 Task: Use the "Moments" feature to group photos by holidays or special occasions.
Action: Mouse moved to (922, 561)
Screenshot: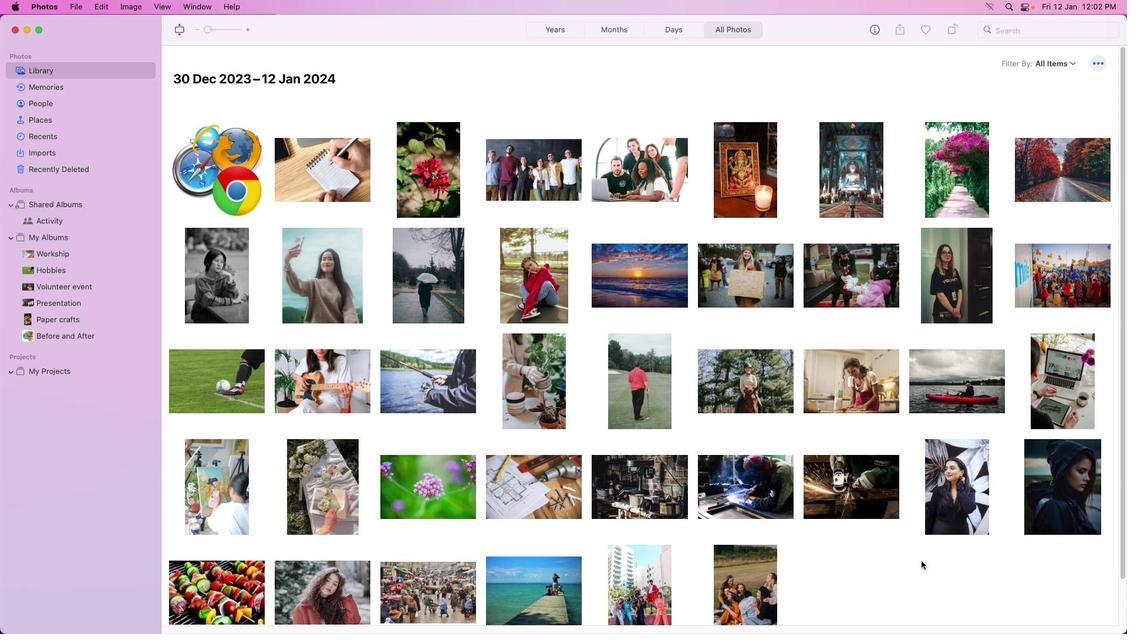 
Action: Mouse pressed left at (922, 561)
Screenshot: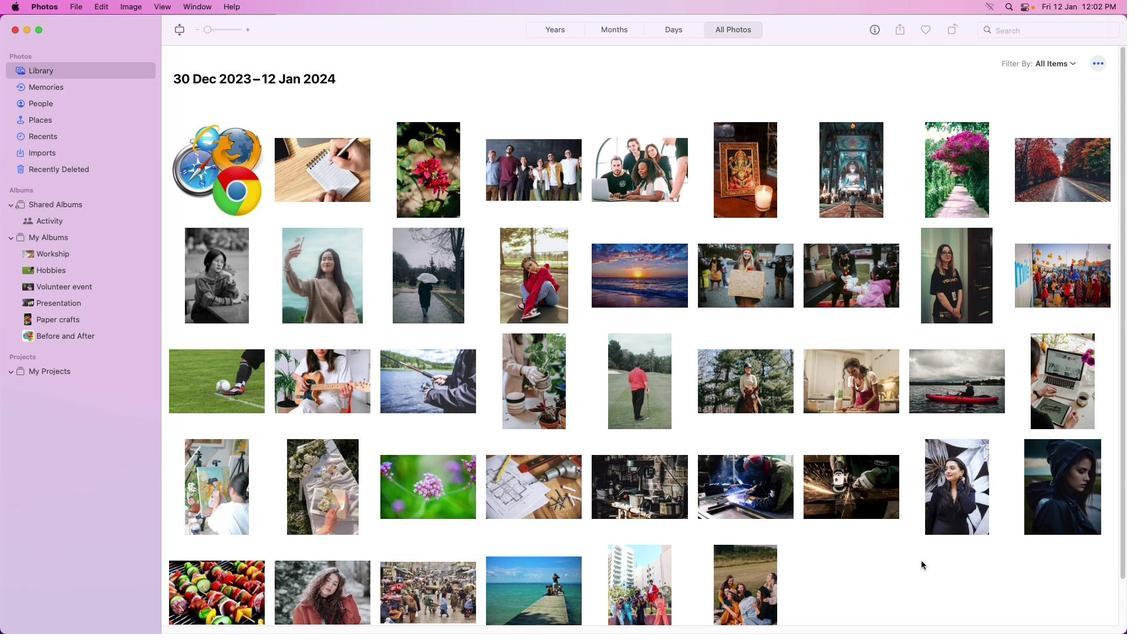 
Action: Mouse scrolled (922, 561) with delta (0, 0)
Screenshot: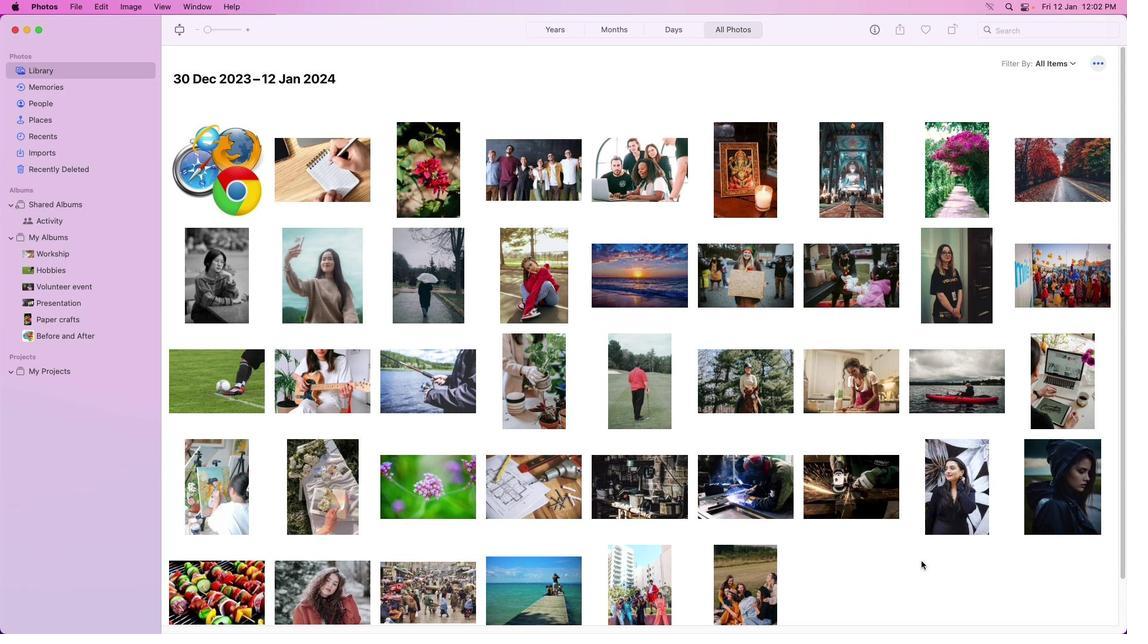 
Action: Mouse scrolled (922, 561) with delta (0, 0)
Screenshot: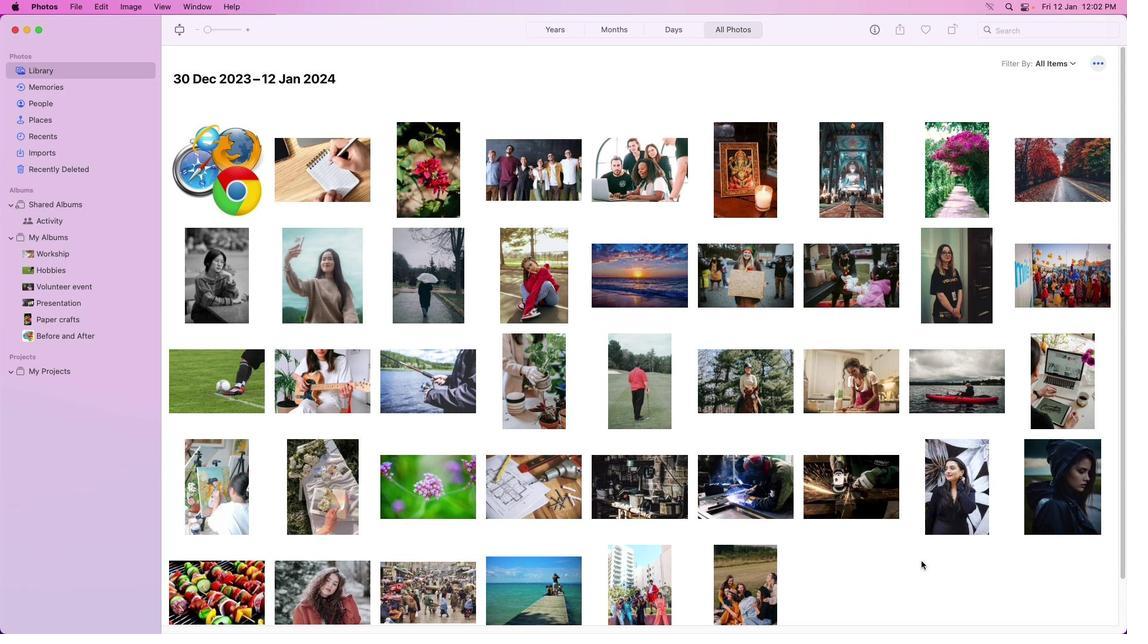 
Action: Mouse scrolled (922, 561) with delta (0, 0)
Screenshot: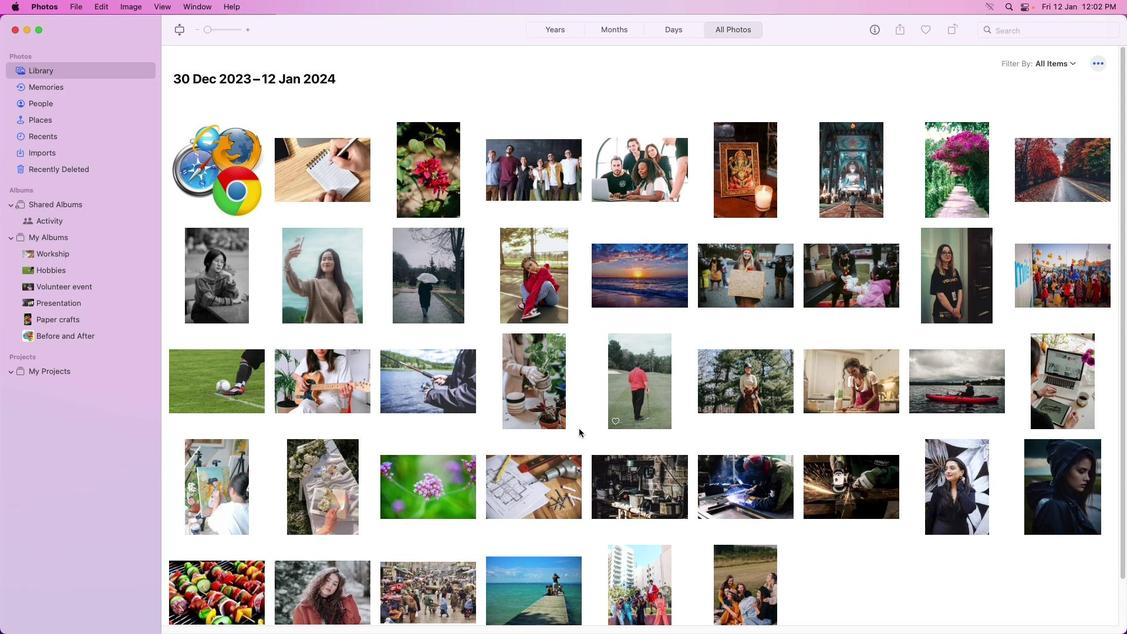 
Action: Mouse moved to (84, 7)
Screenshot: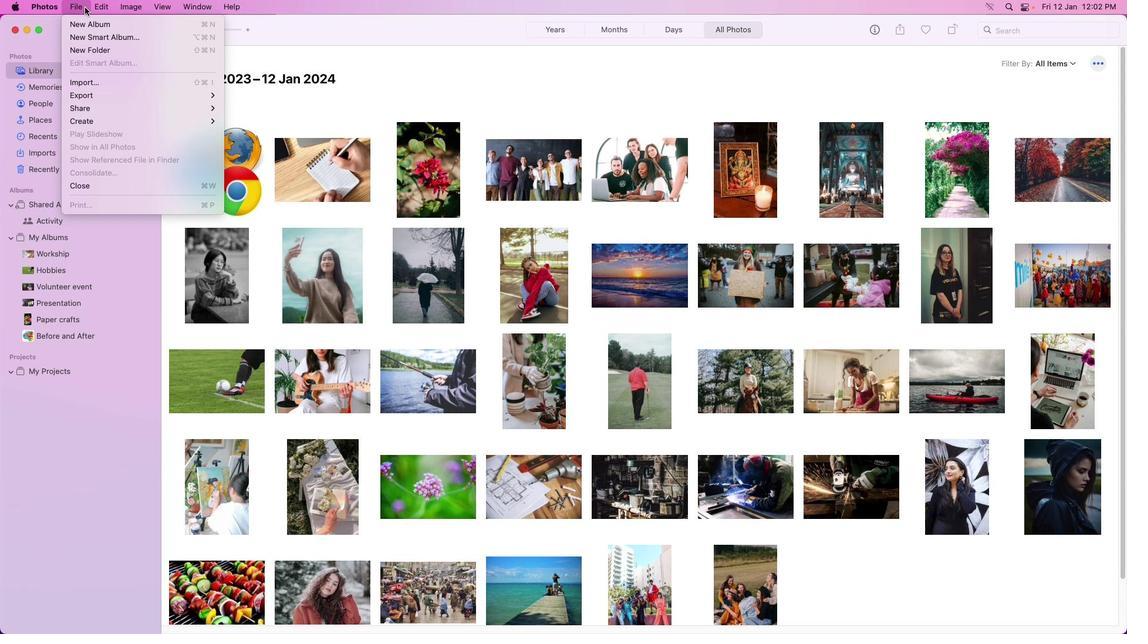 
Action: Mouse pressed left at (84, 7)
Screenshot: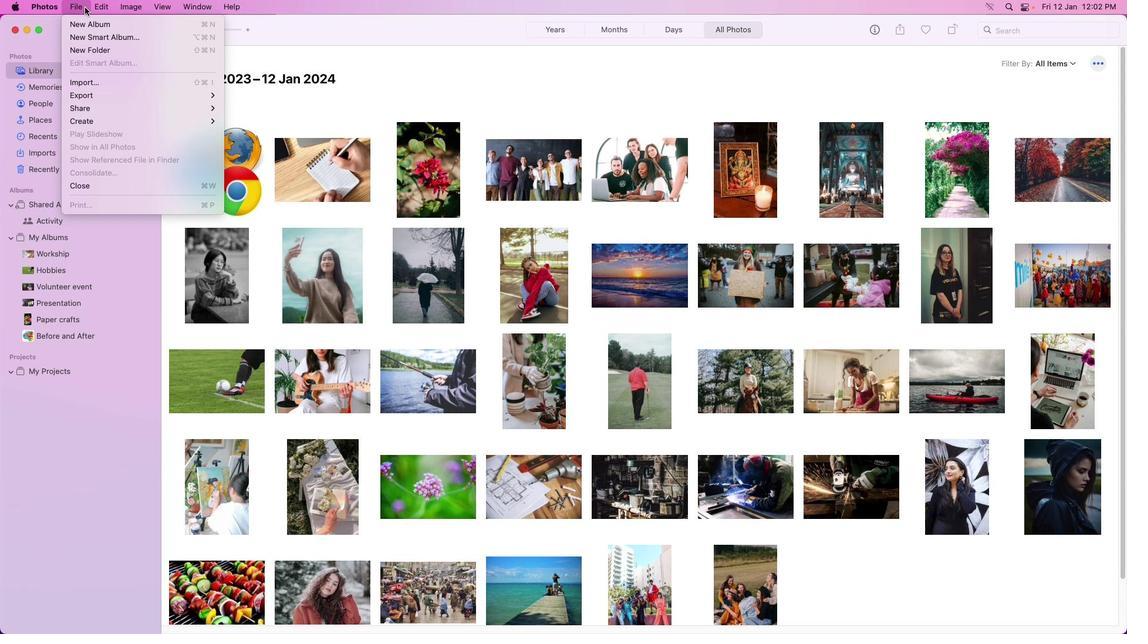
Action: Mouse moved to (102, 82)
Screenshot: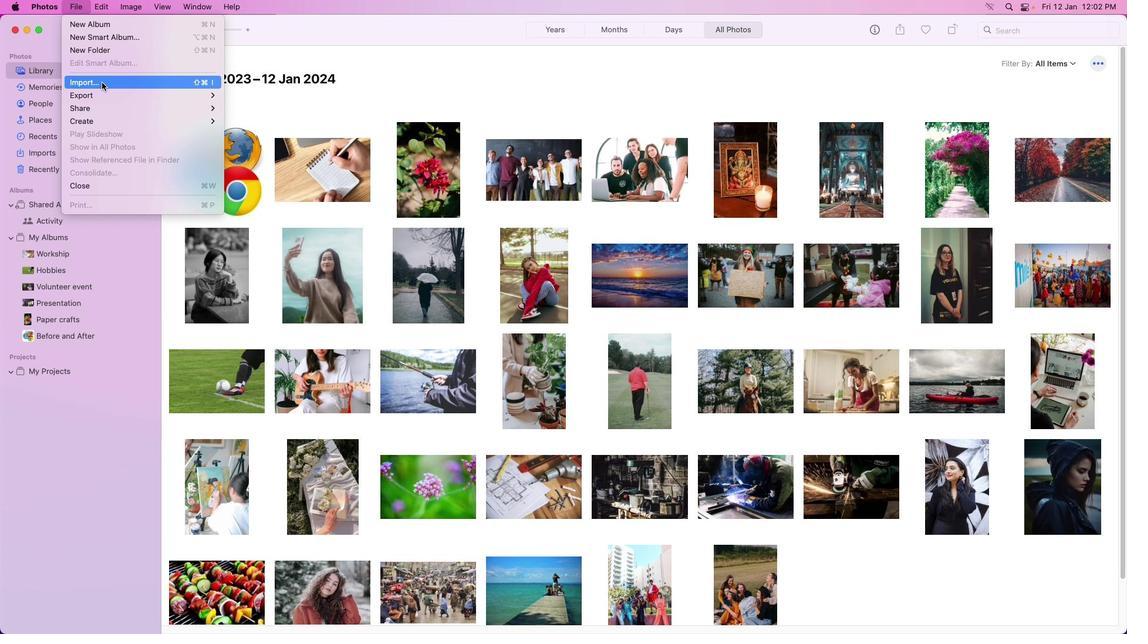 
Action: Mouse pressed left at (102, 82)
Screenshot: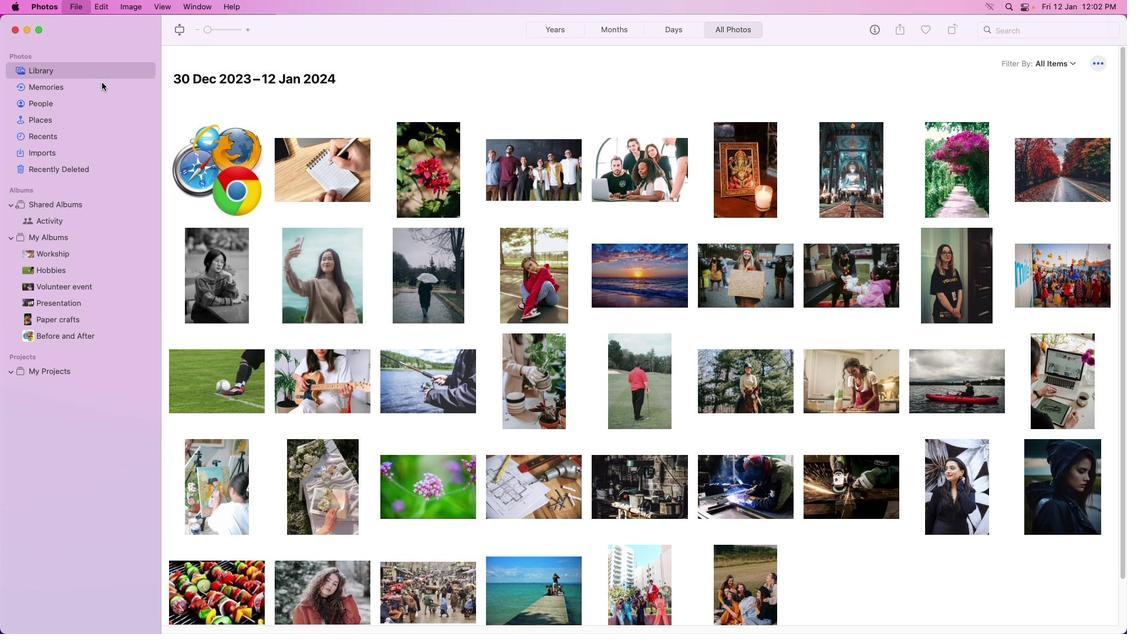 
Action: Mouse moved to (387, 213)
Screenshot: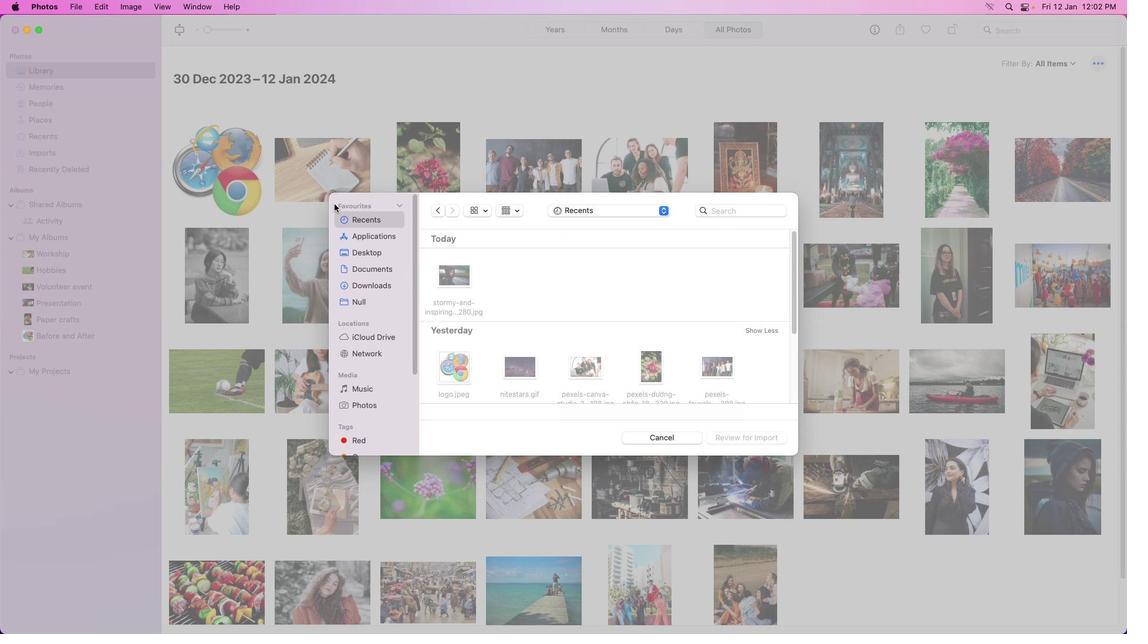 
Action: Mouse pressed left at (387, 213)
Screenshot: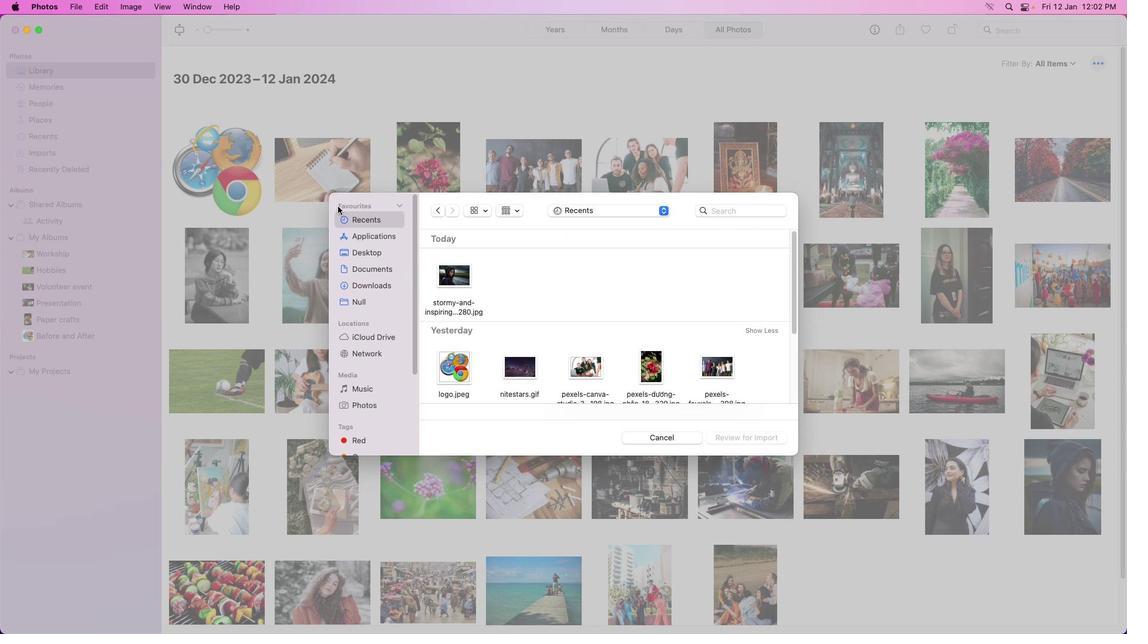 
Action: Mouse moved to (657, 439)
Screenshot: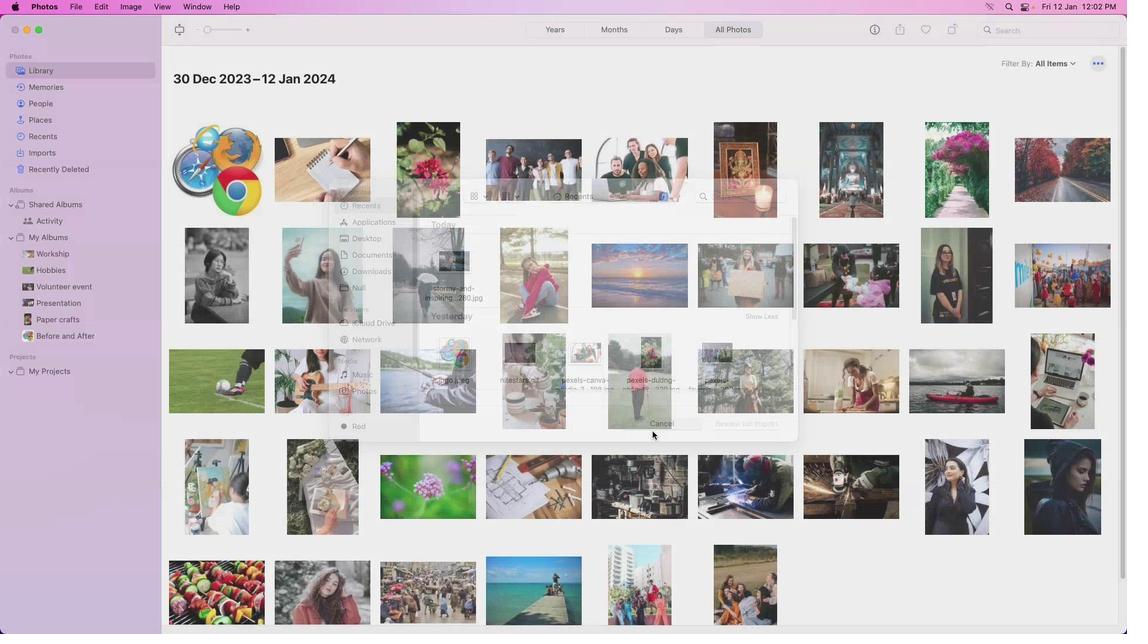 
Action: Mouse pressed left at (657, 439)
Screenshot: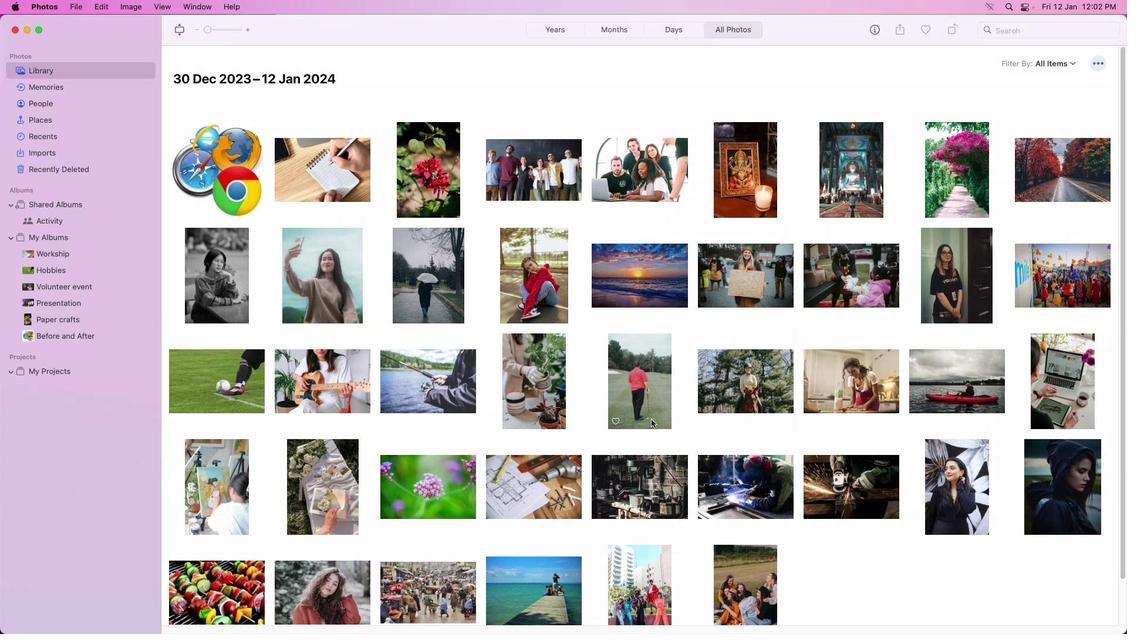 
Action: Mouse moved to (145, 237)
Screenshot: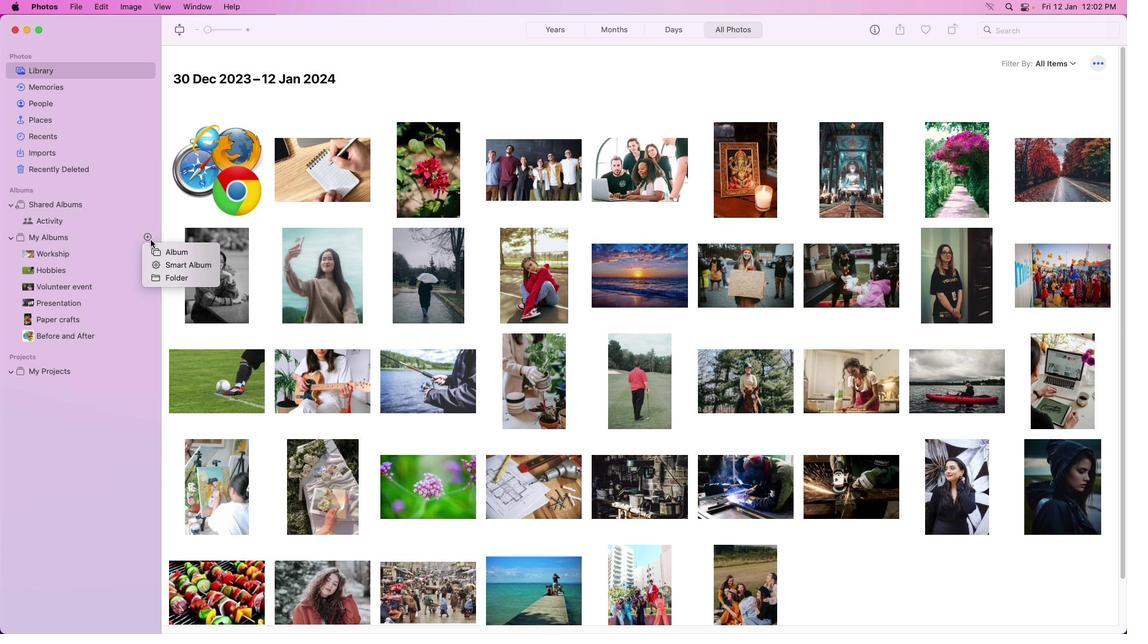 
Action: Mouse pressed left at (145, 237)
Screenshot: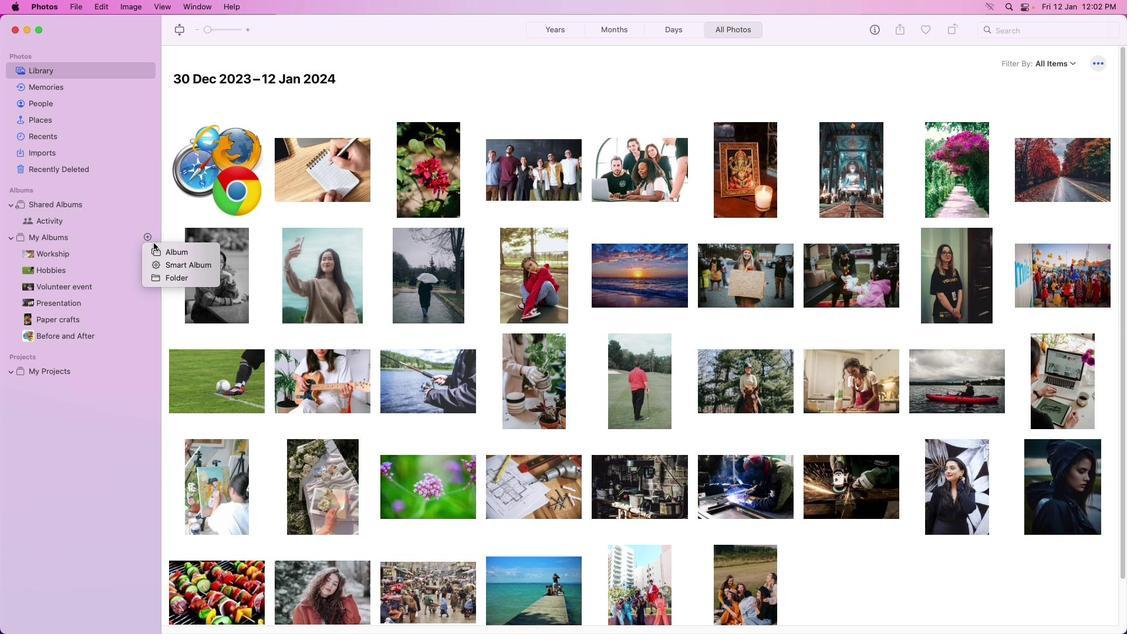 
Action: Mouse moved to (163, 249)
Screenshot: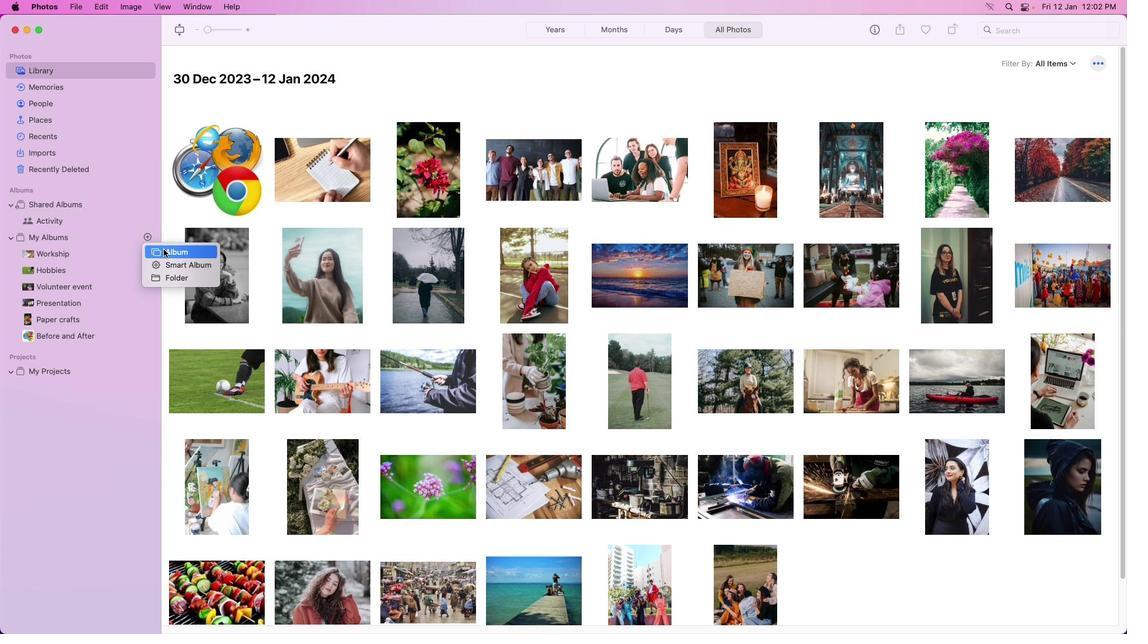 
Action: Mouse pressed left at (163, 249)
Screenshot: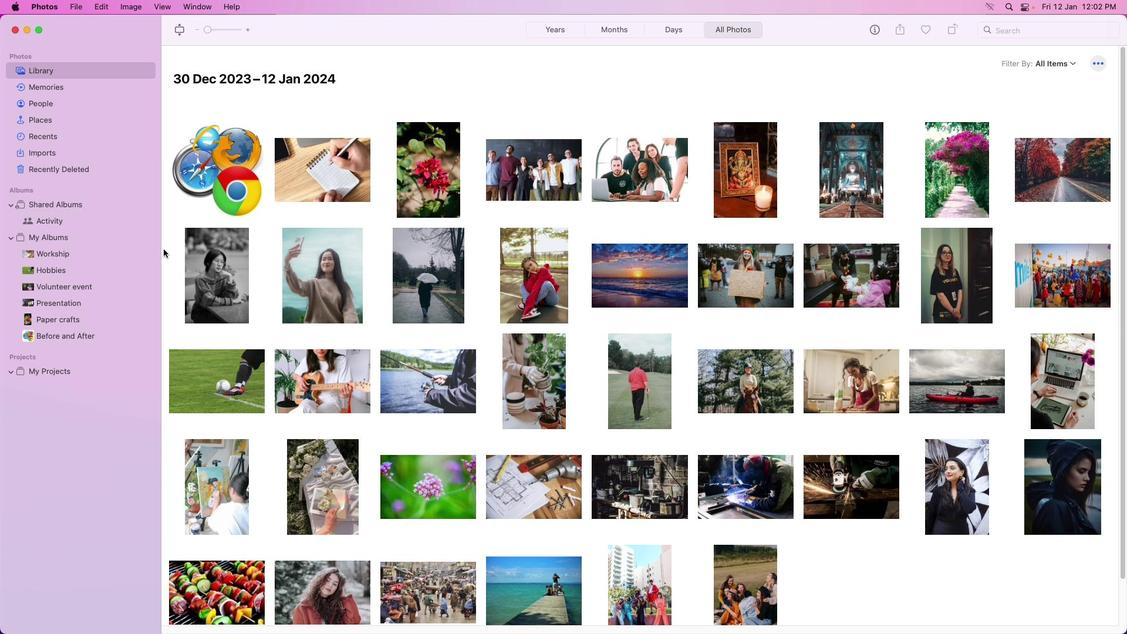 
Action: Mouse moved to (163, 247)
Screenshot: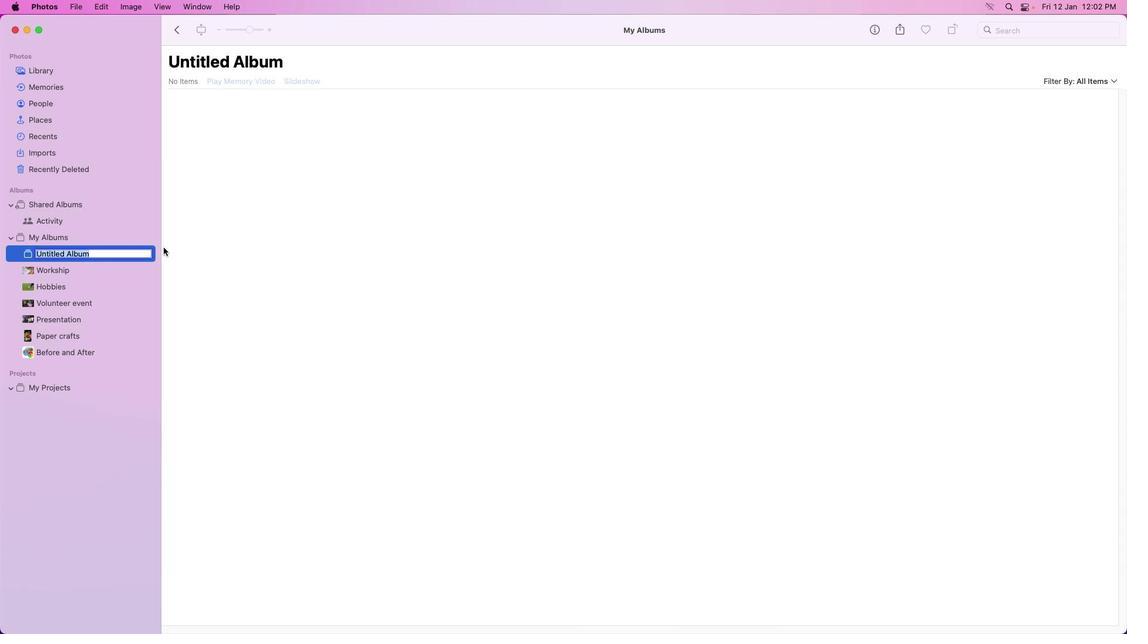 
Action: Key pressed Key.backspaceKey.caps_lock'F'Key.backspace'F'Key.backspace'M'Key.caps_lock'o''m''e''t'Key.backspace'n''t''s'Key.enter
Screenshot: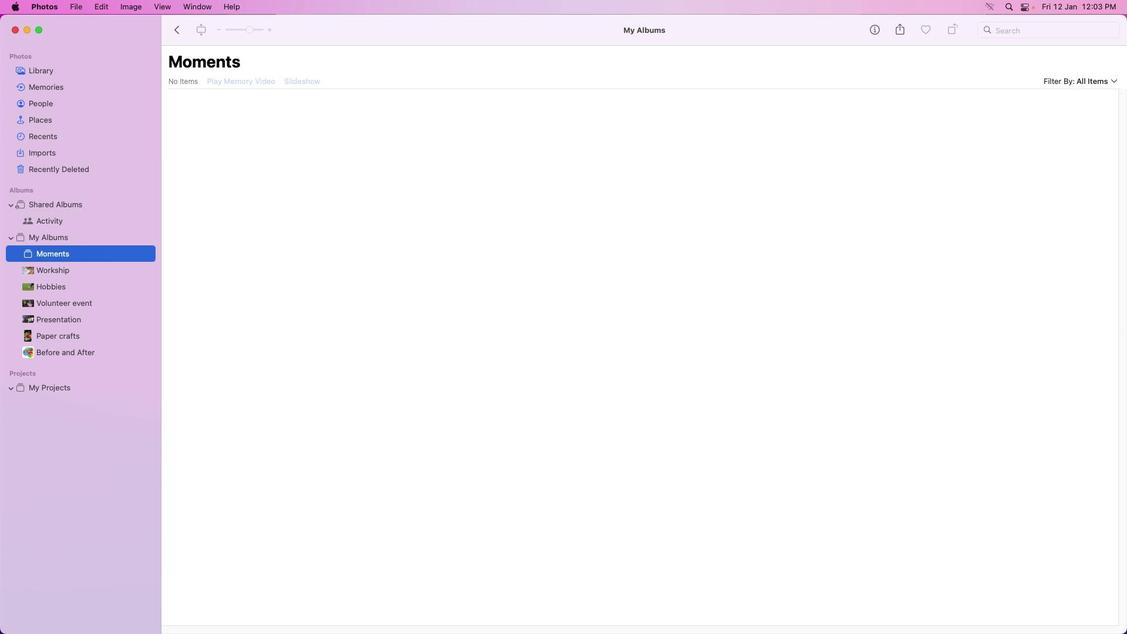 
Action: Mouse moved to (55, 74)
Screenshot: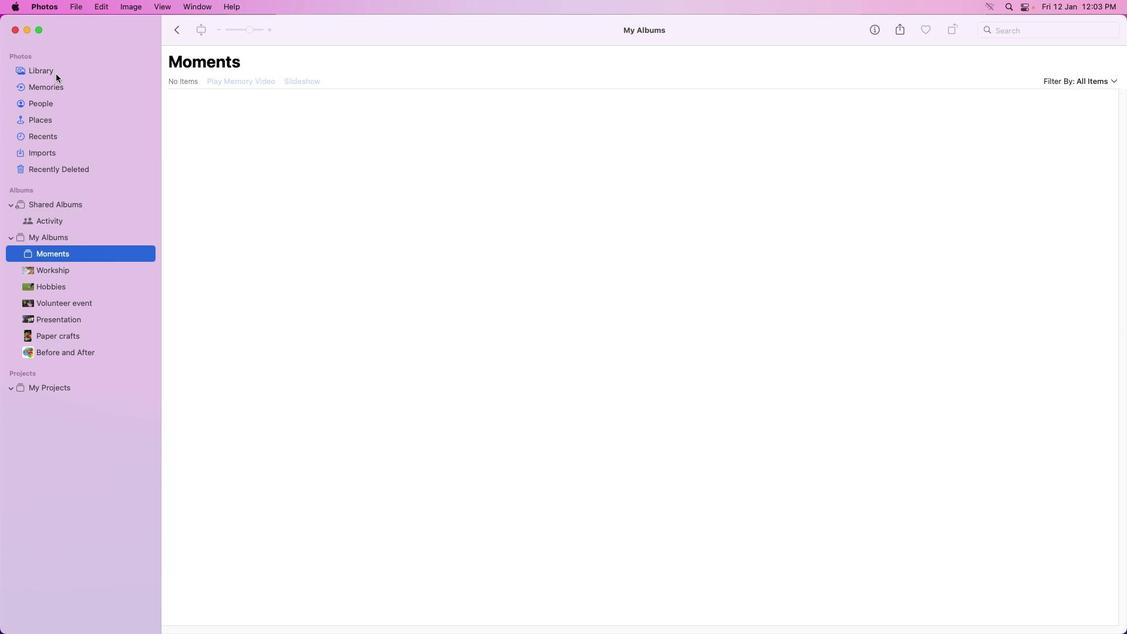 
Action: Mouse pressed left at (55, 74)
Screenshot: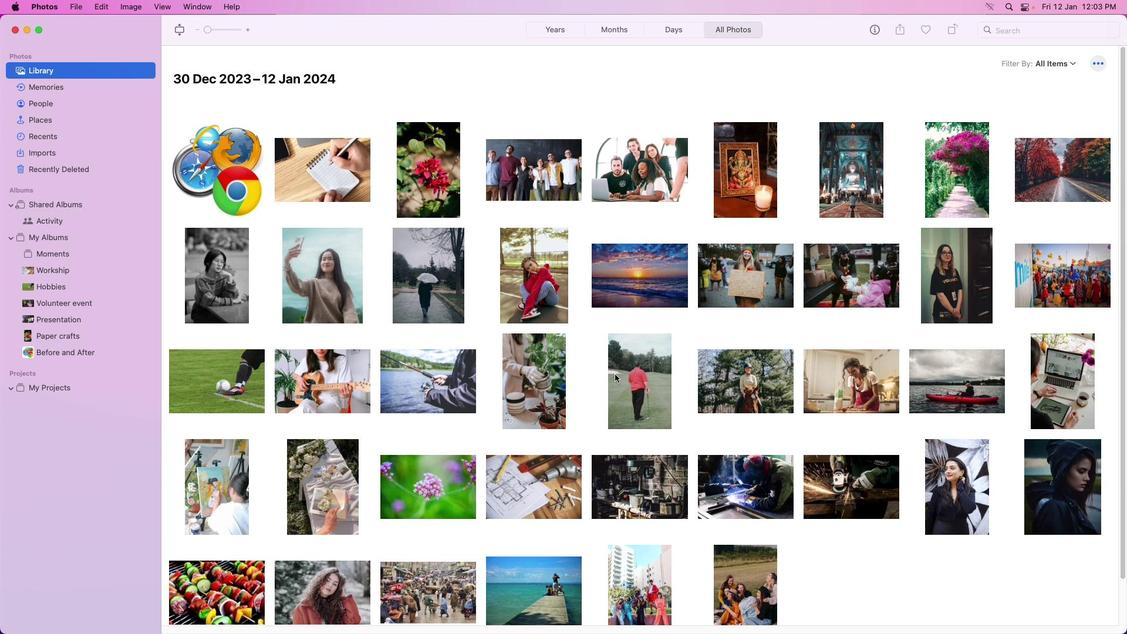 
Action: Mouse moved to (751, 459)
Screenshot: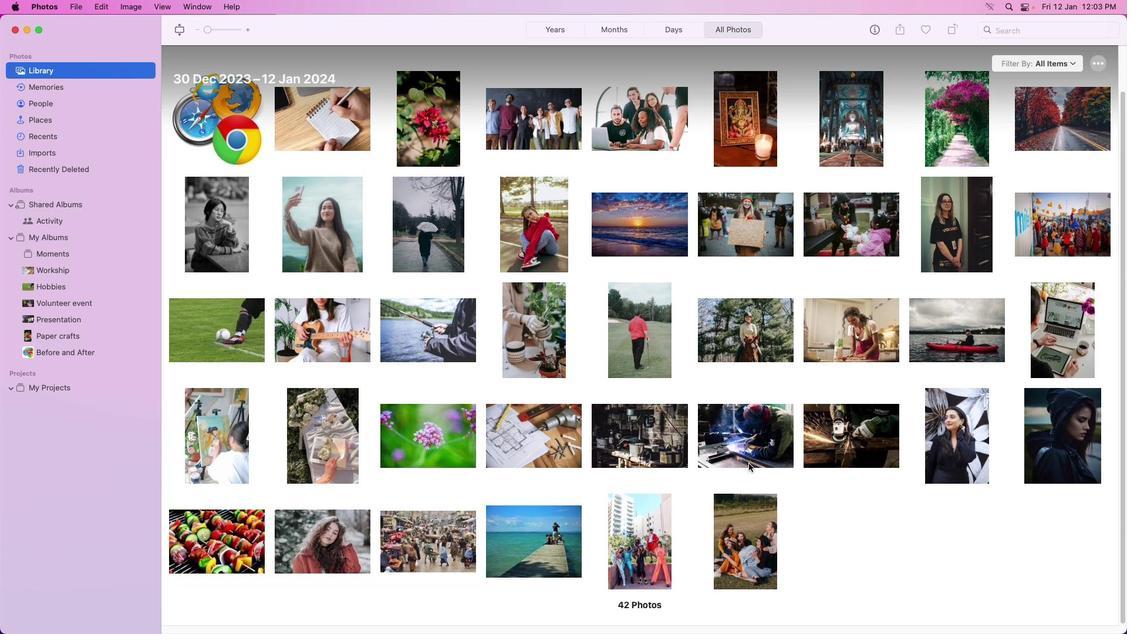 
Action: Mouse scrolled (751, 459) with delta (0, 0)
Screenshot: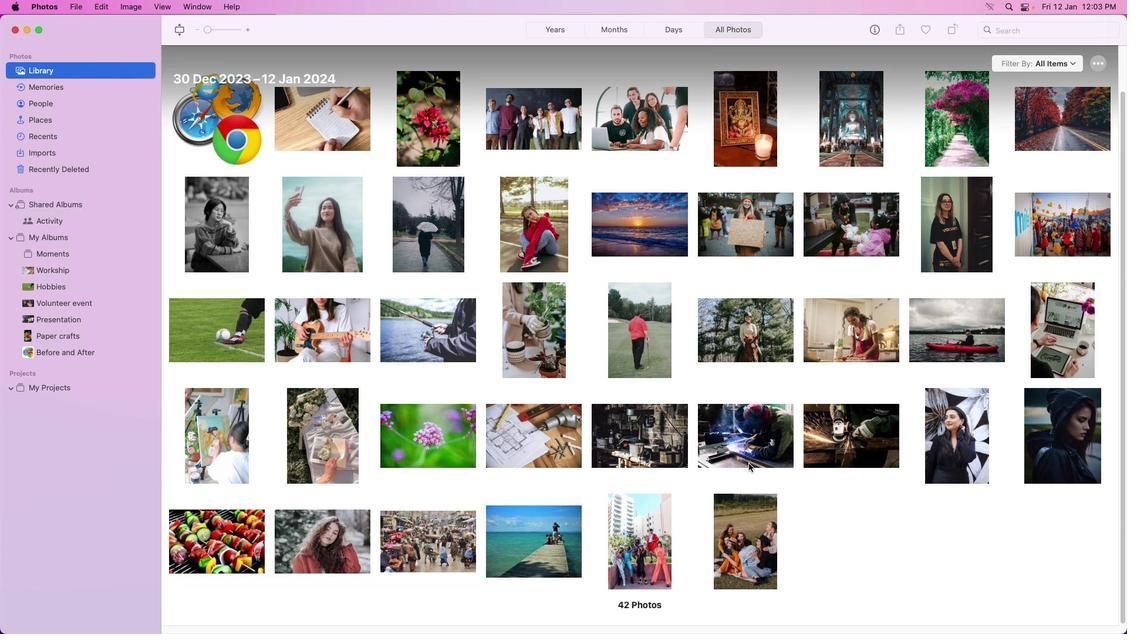 
Action: Mouse moved to (750, 461)
Screenshot: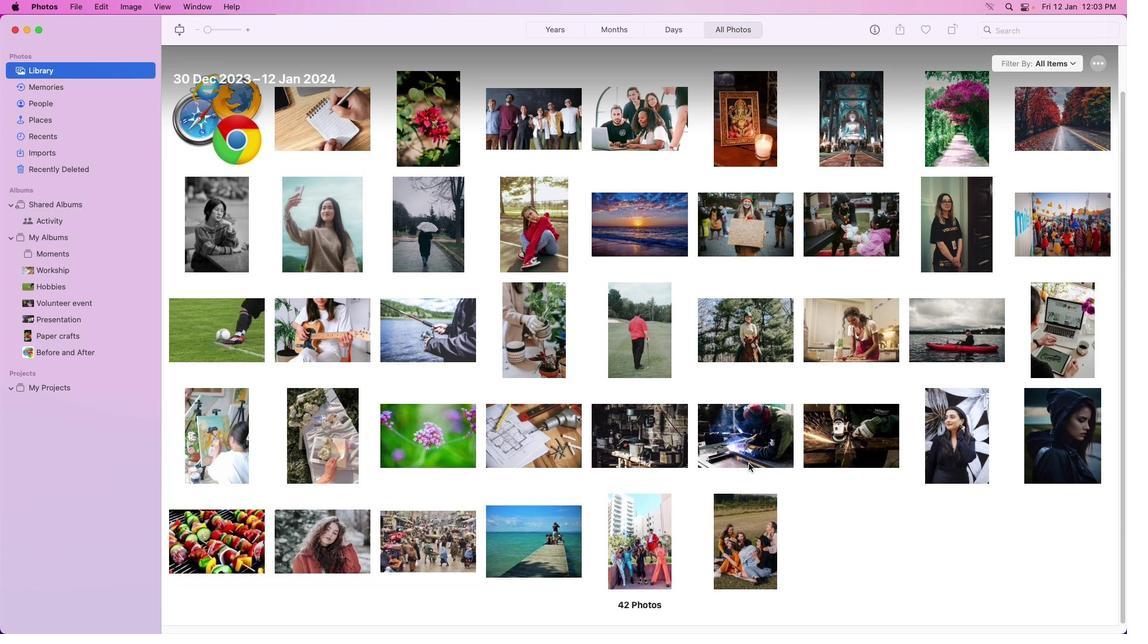 
Action: Mouse scrolled (750, 461) with delta (0, 0)
Screenshot: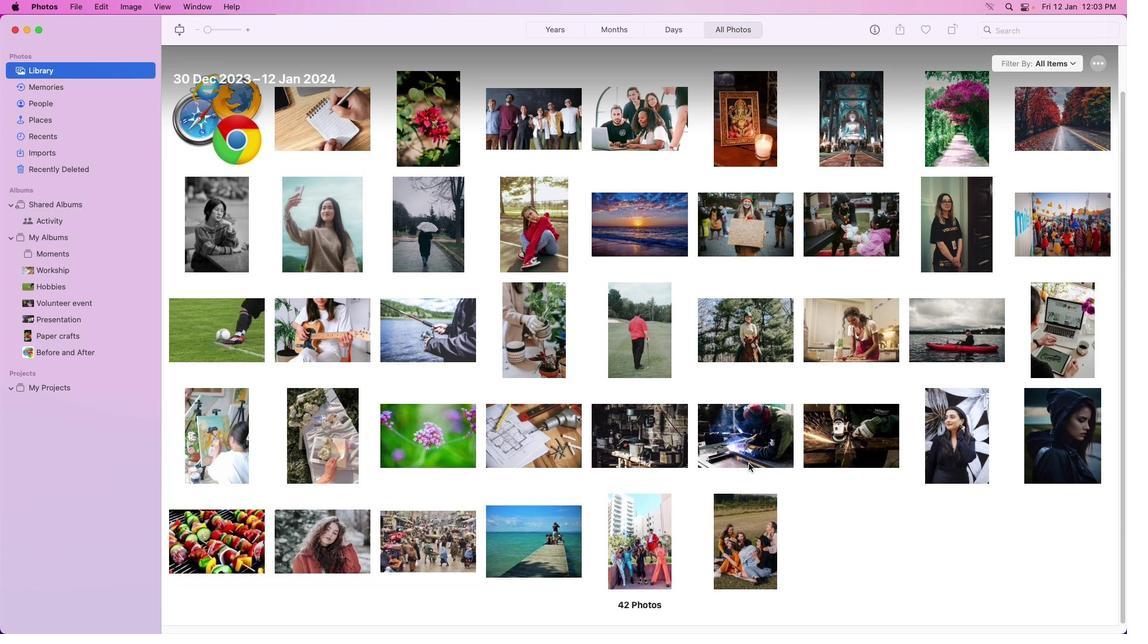
Action: Mouse moved to (750, 462)
Screenshot: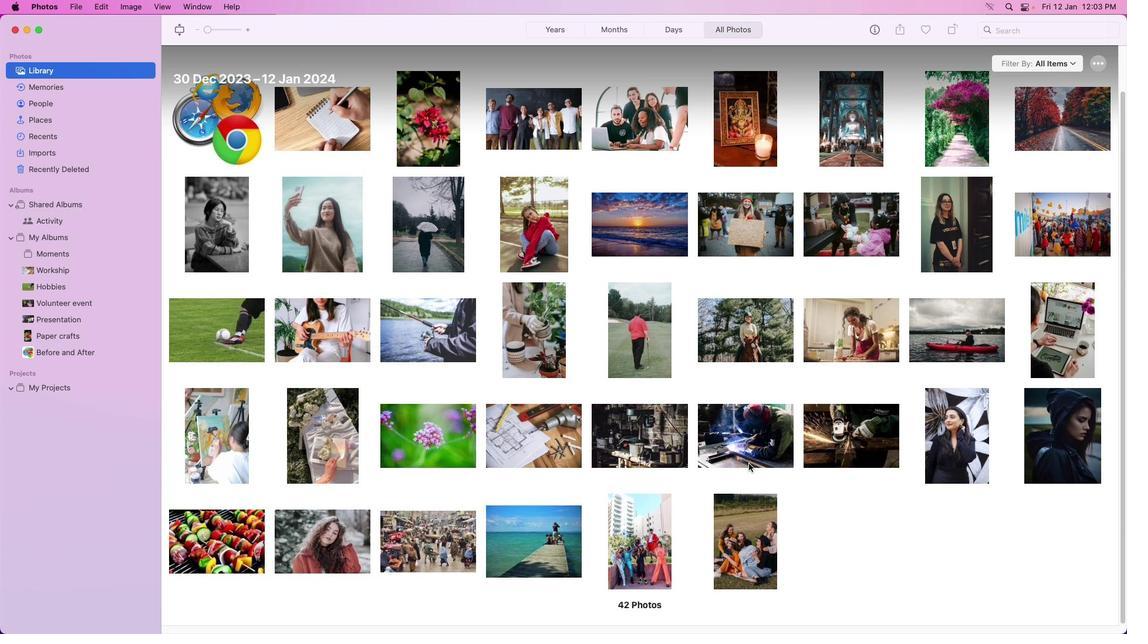 
Action: Mouse scrolled (750, 462) with delta (0, -1)
Screenshot: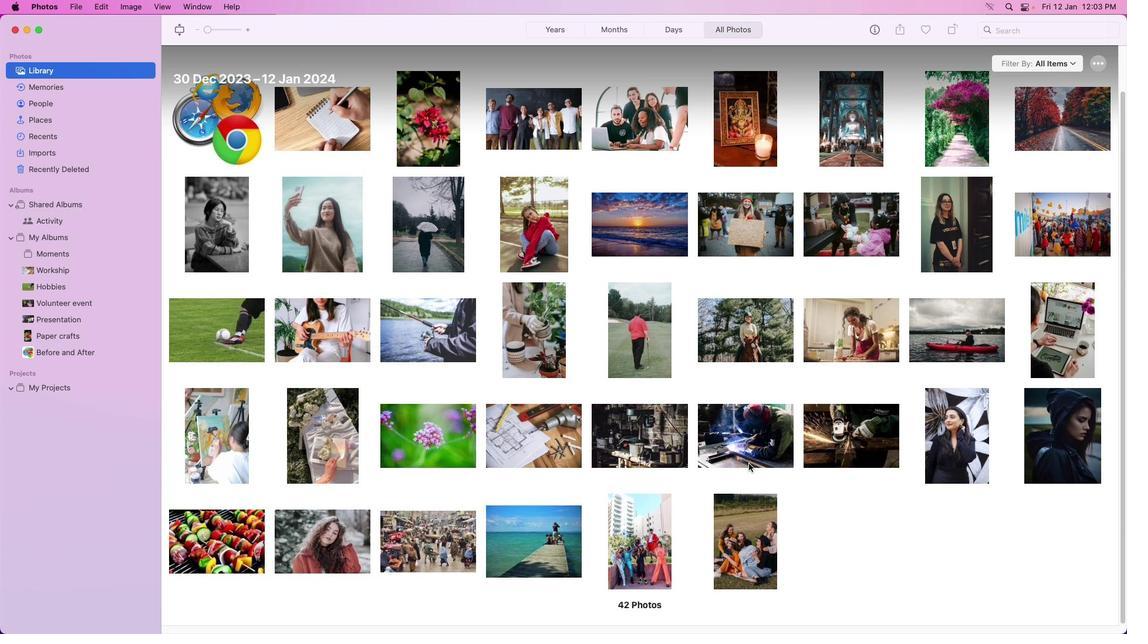 
Action: Mouse moved to (750, 463)
Screenshot: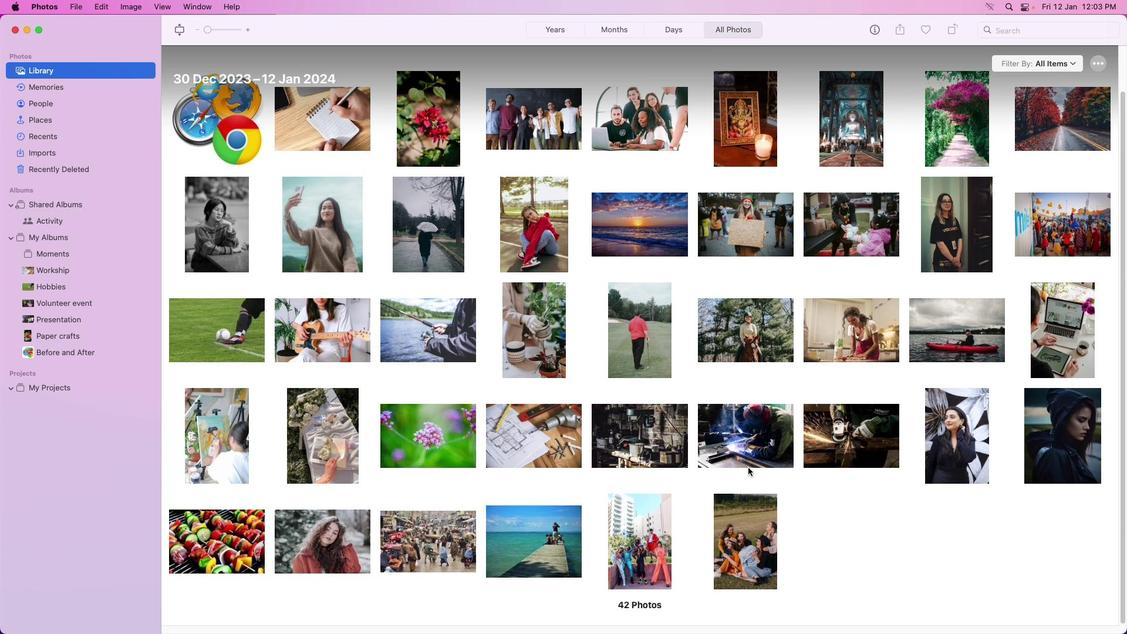 
Action: Mouse scrolled (750, 463) with delta (0, -2)
Screenshot: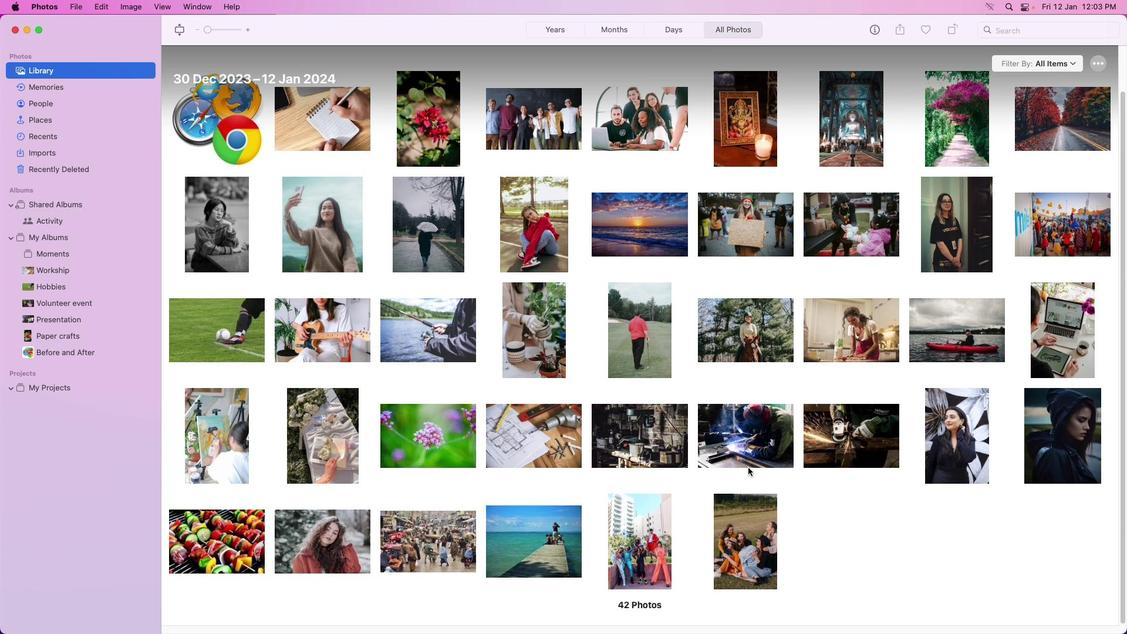 
Action: Mouse moved to (750, 463)
Screenshot: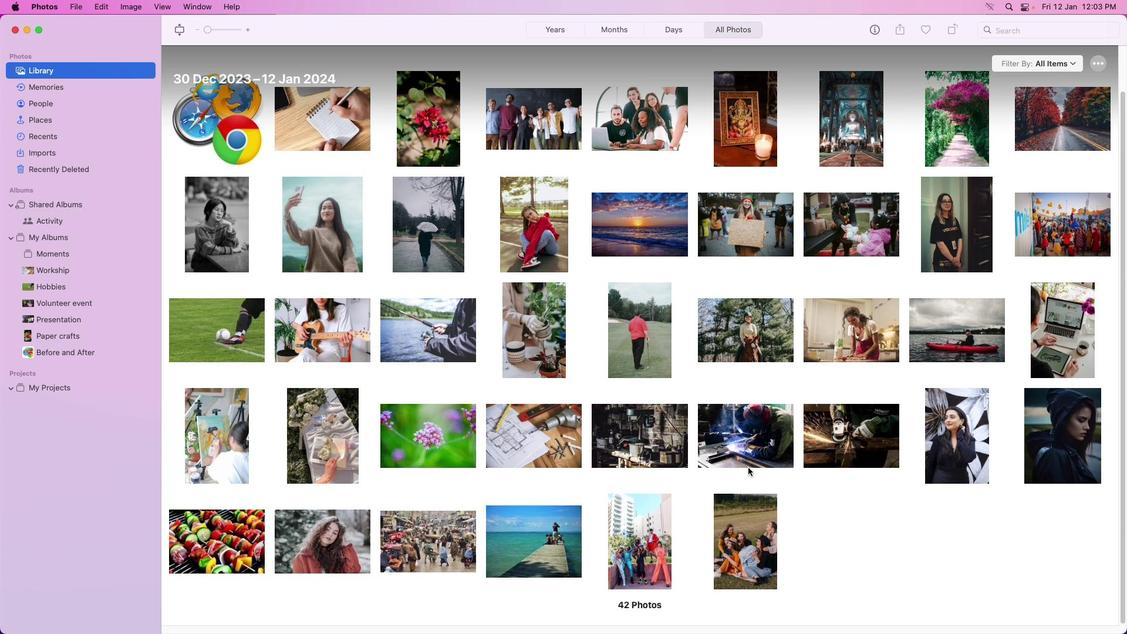 
Action: Mouse scrolled (750, 463) with delta (0, -2)
Screenshot: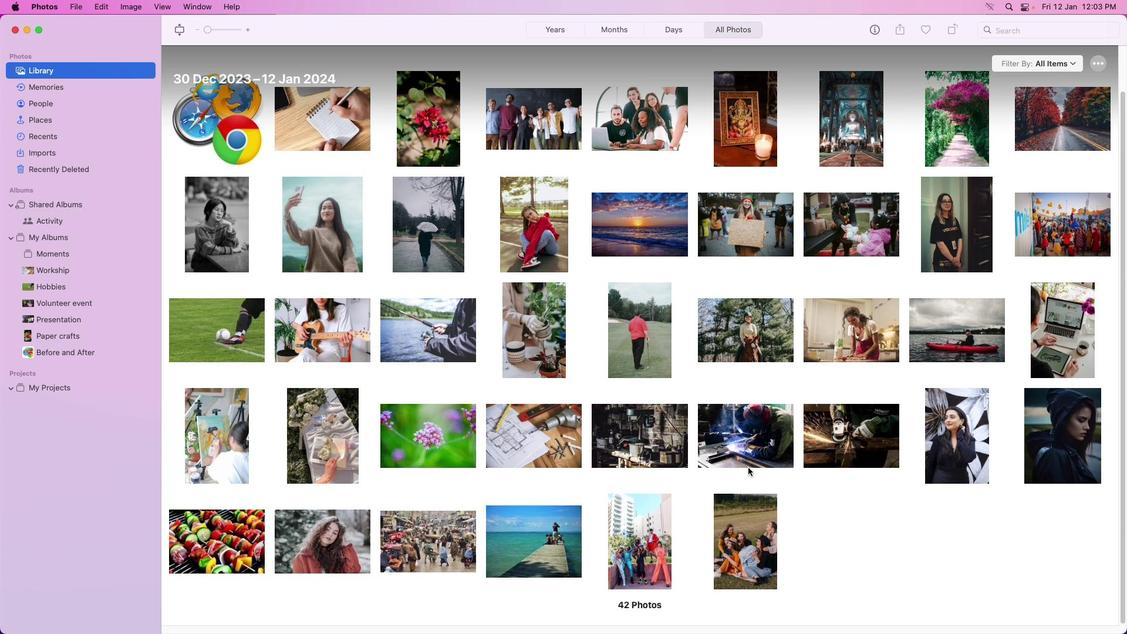 
Action: Mouse scrolled (750, 463) with delta (0, -2)
Screenshot: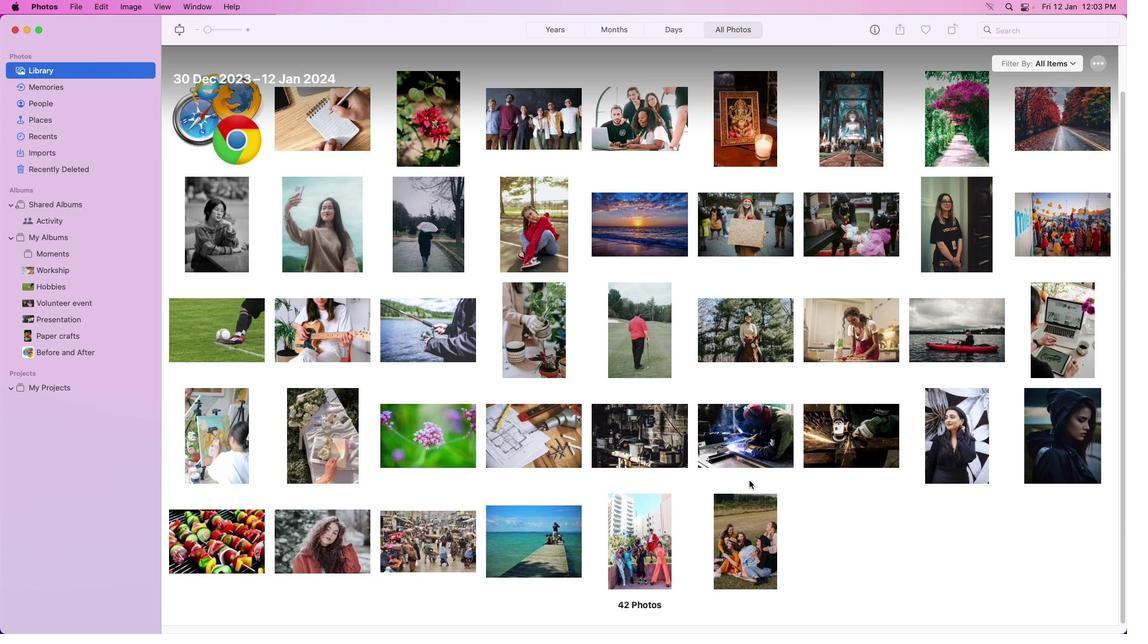 
Action: Mouse moved to (747, 539)
Screenshot: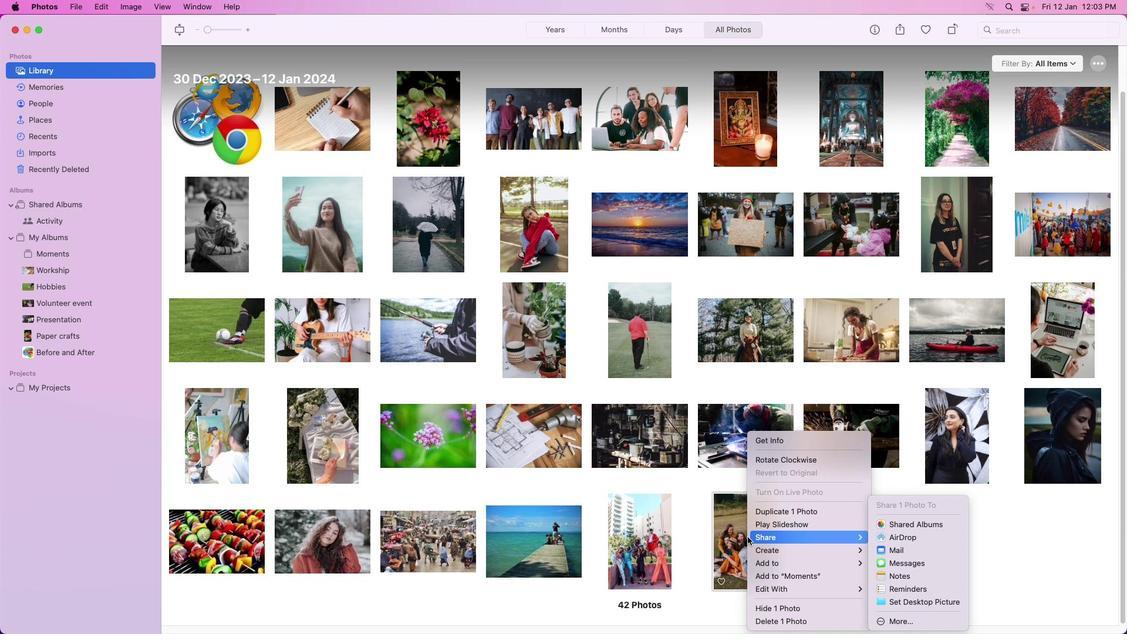 
Action: Mouse pressed right at (747, 539)
Screenshot: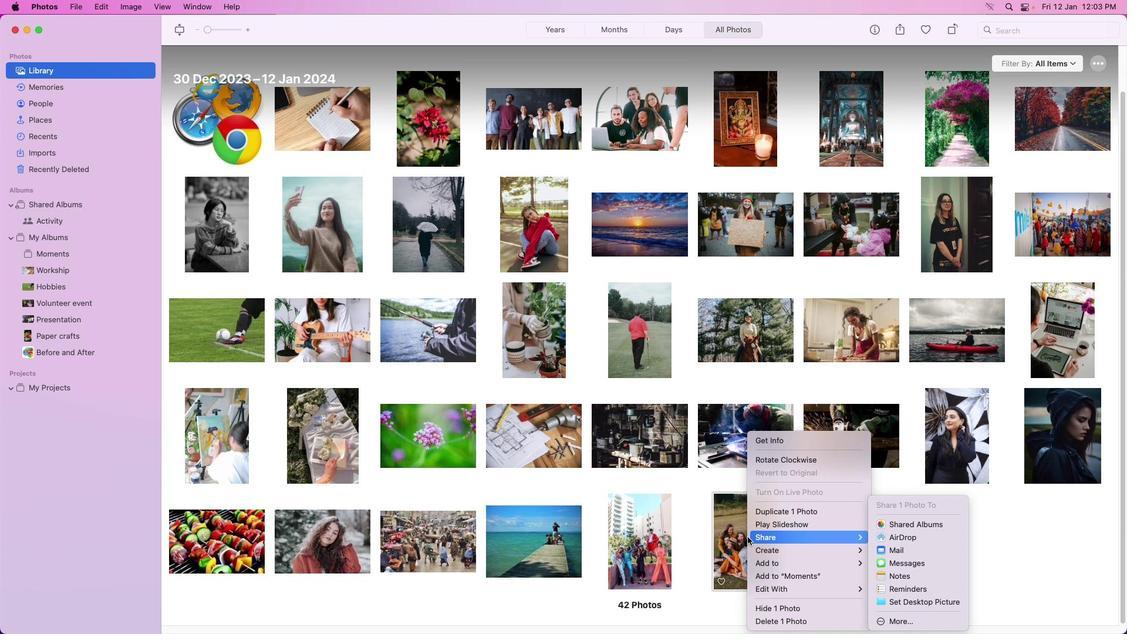 
Action: Mouse moved to (731, 513)
Screenshot: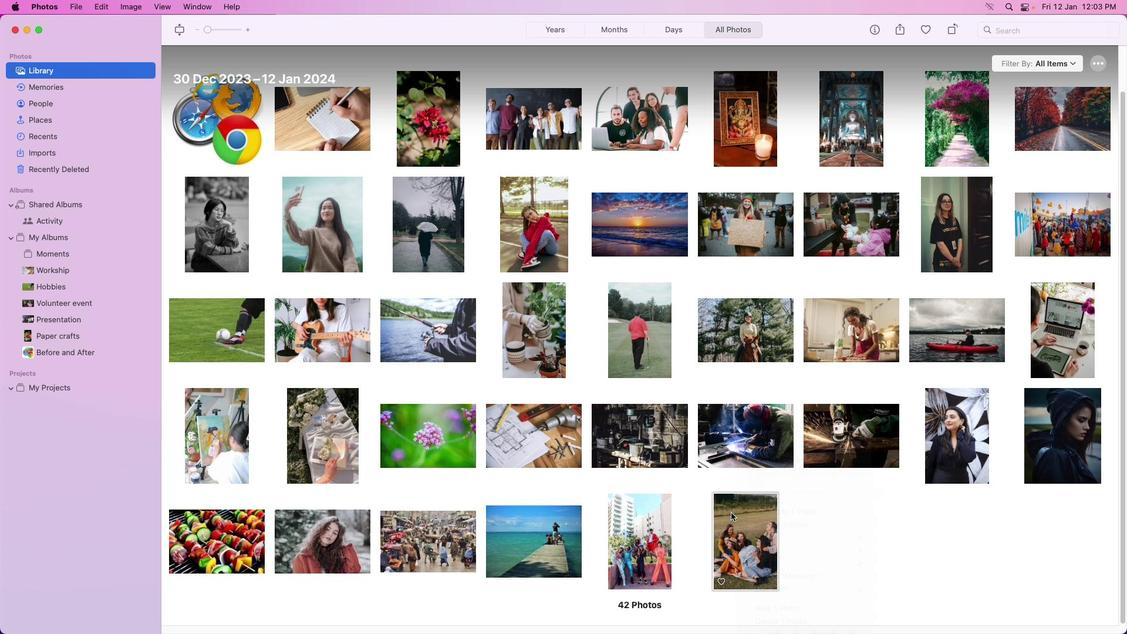 
Action: Mouse pressed right at (731, 513)
Screenshot: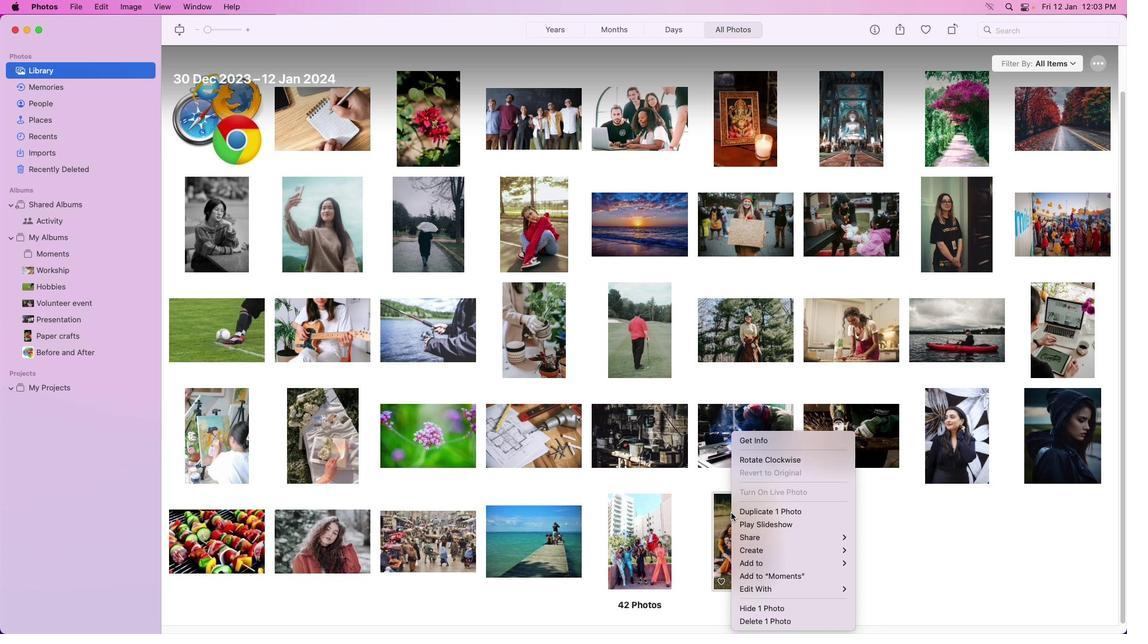 
Action: Mouse moved to (794, 581)
Screenshot: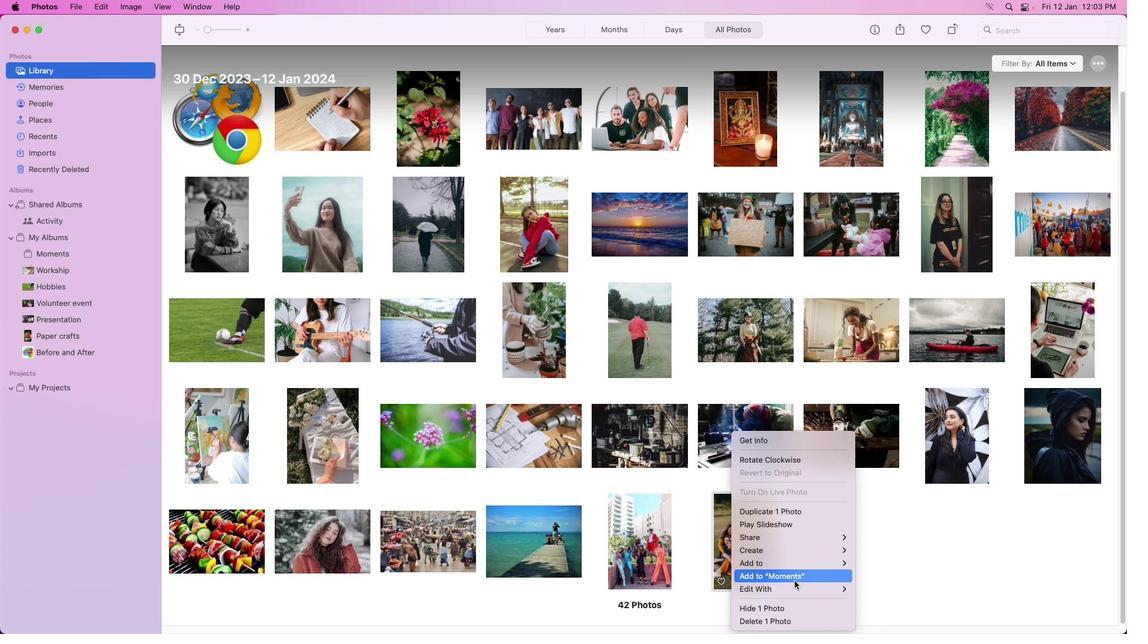 
Action: Mouse pressed left at (794, 581)
Screenshot: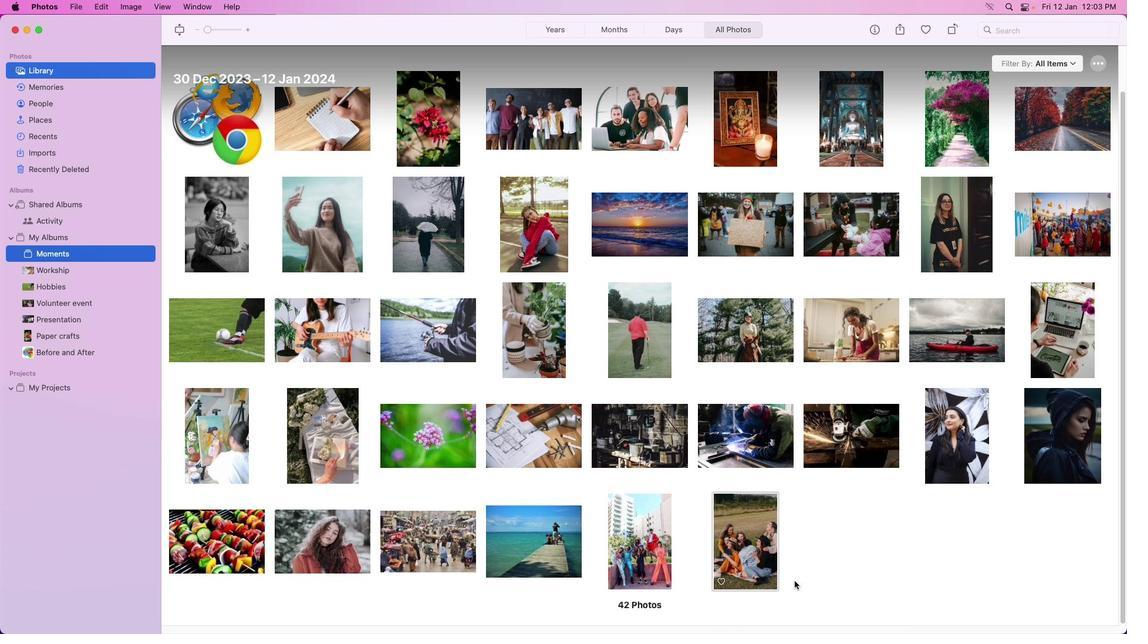 
Action: Mouse moved to (655, 535)
Screenshot: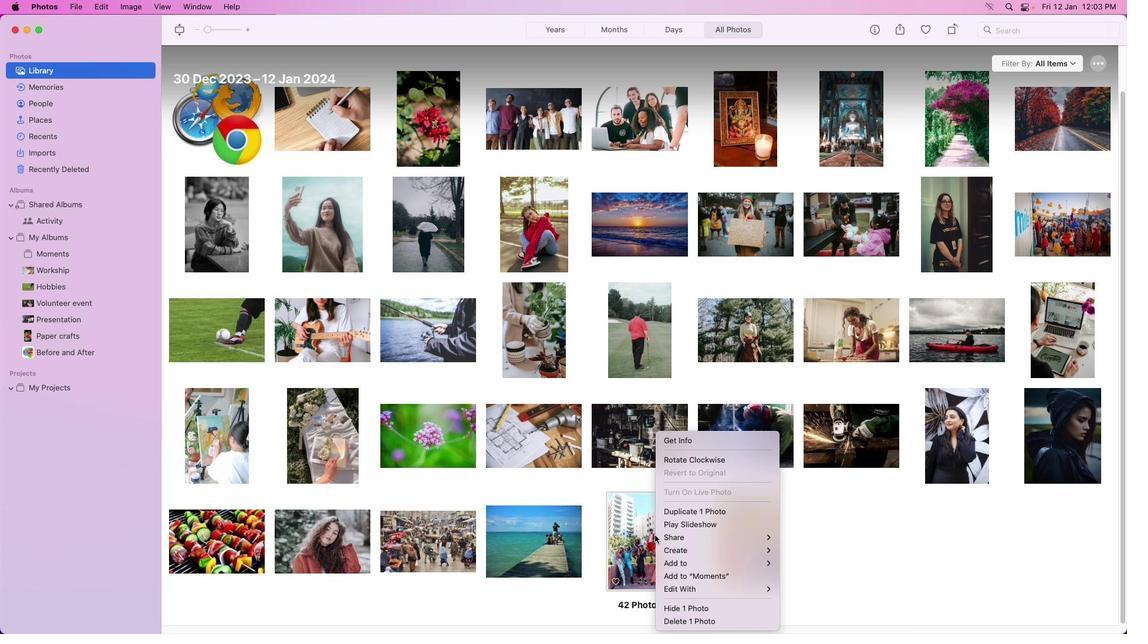 
Action: Mouse pressed right at (655, 535)
Screenshot: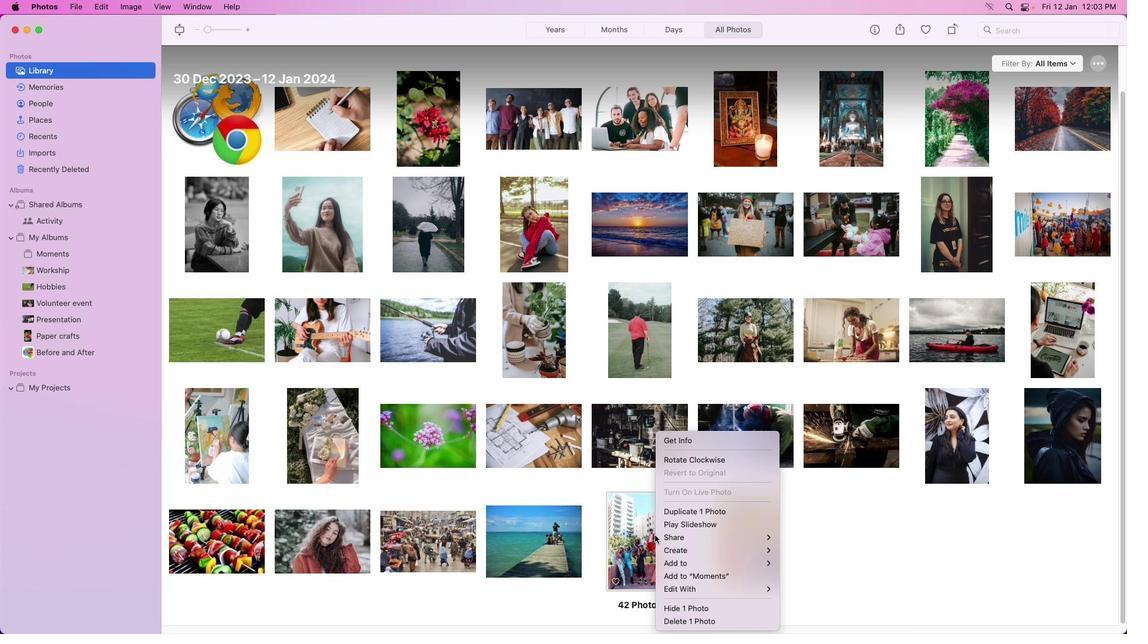 
Action: Mouse moved to (710, 577)
Screenshot: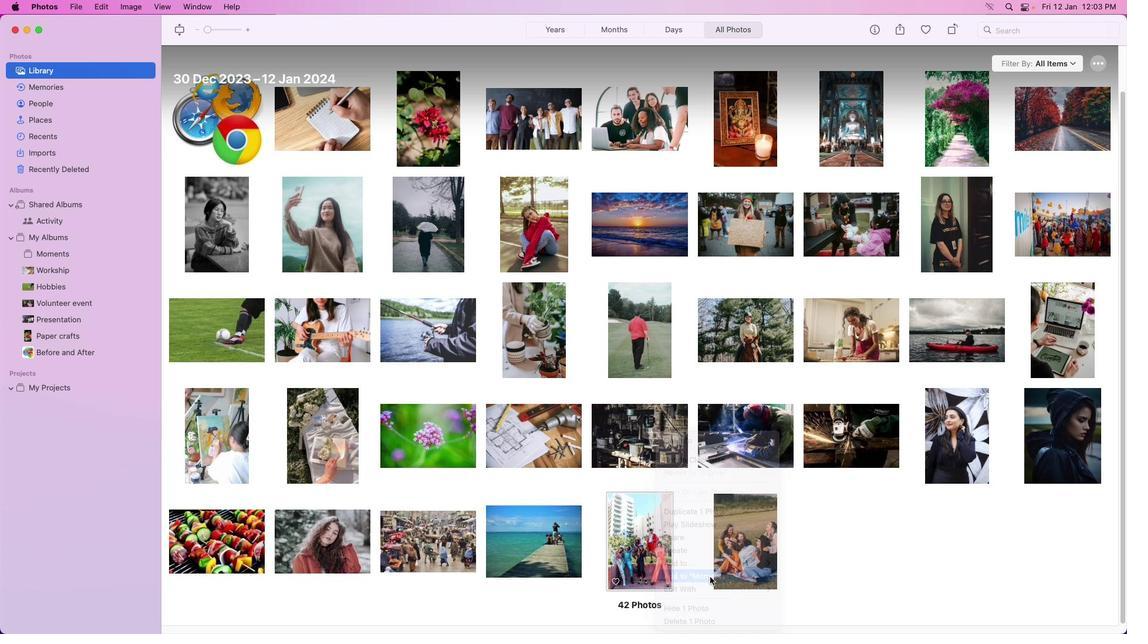 
Action: Mouse pressed left at (710, 577)
Screenshot: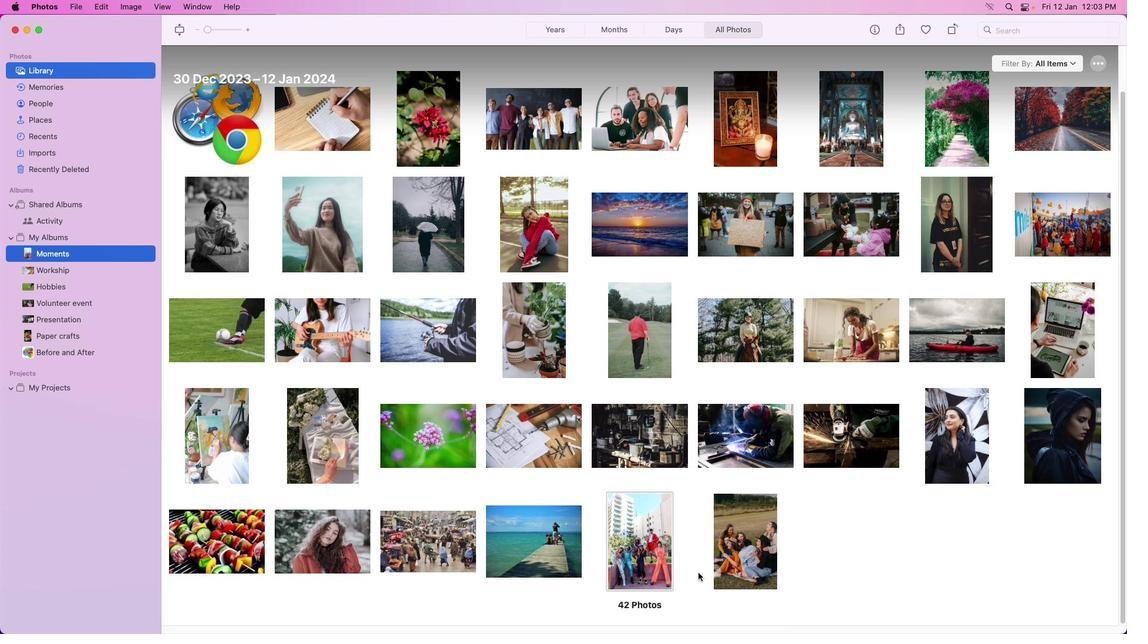 
Action: Mouse moved to (557, 536)
Screenshot: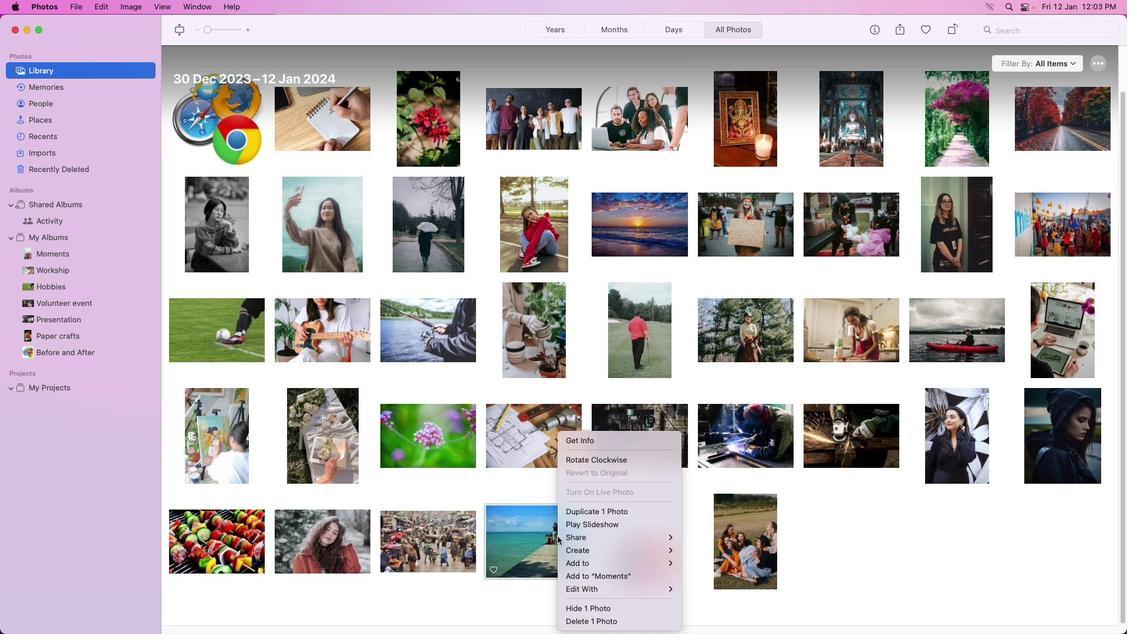 
Action: Mouse pressed right at (557, 536)
Screenshot: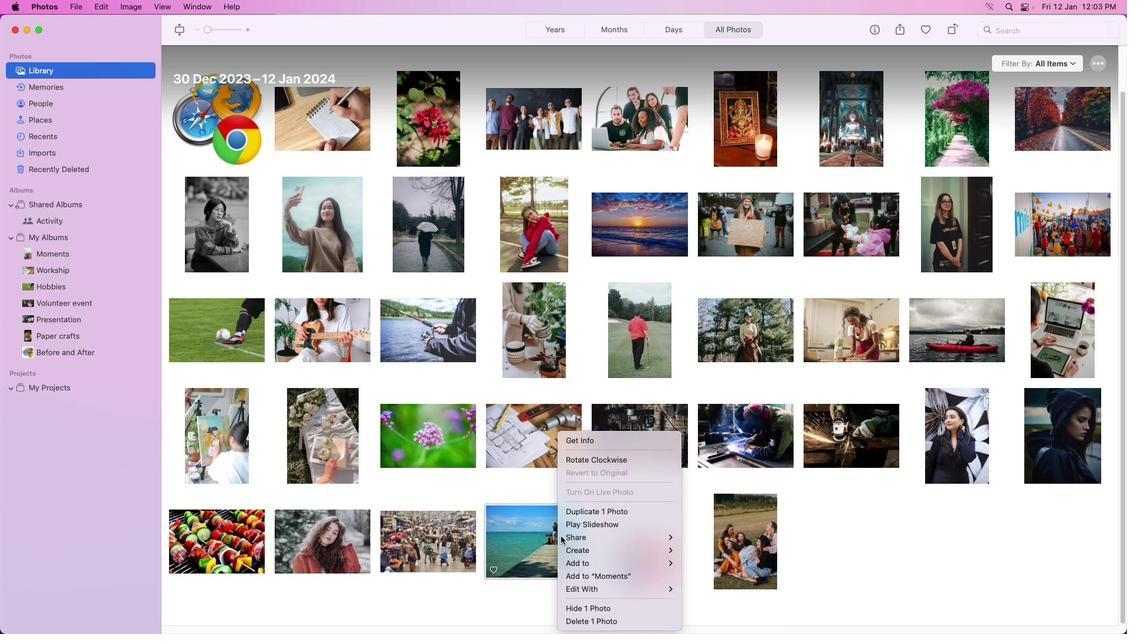 
Action: Mouse moved to (606, 572)
Screenshot: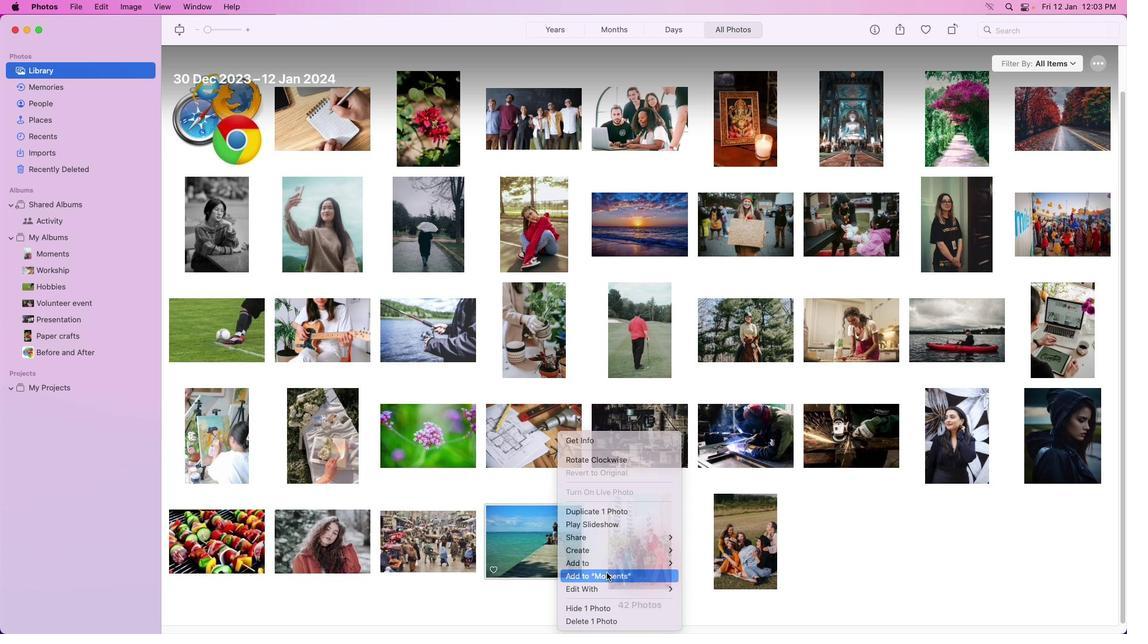 
Action: Mouse pressed left at (606, 572)
Screenshot: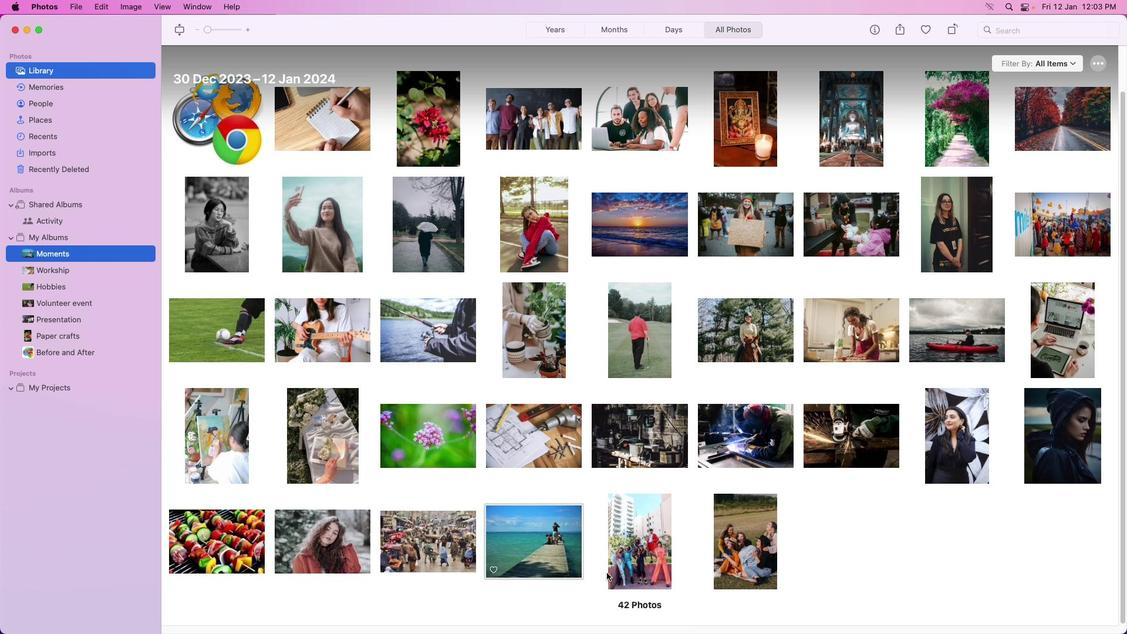 
Action: Mouse moved to (78, 254)
Screenshot: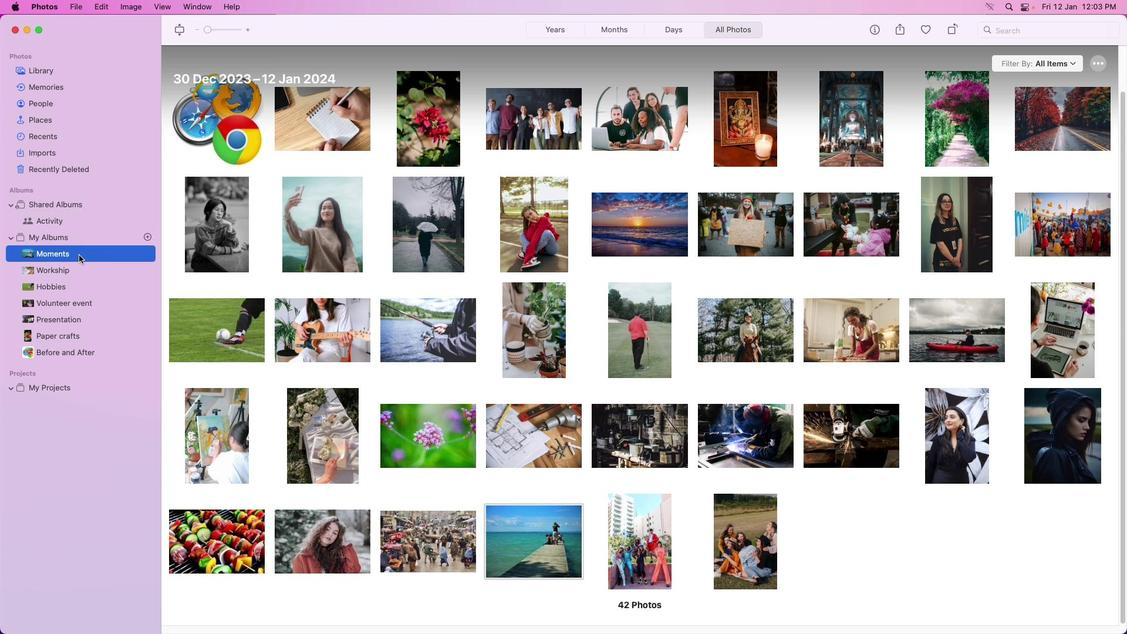 
Action: Mouse pressed left at (78, 254)
Screenshot: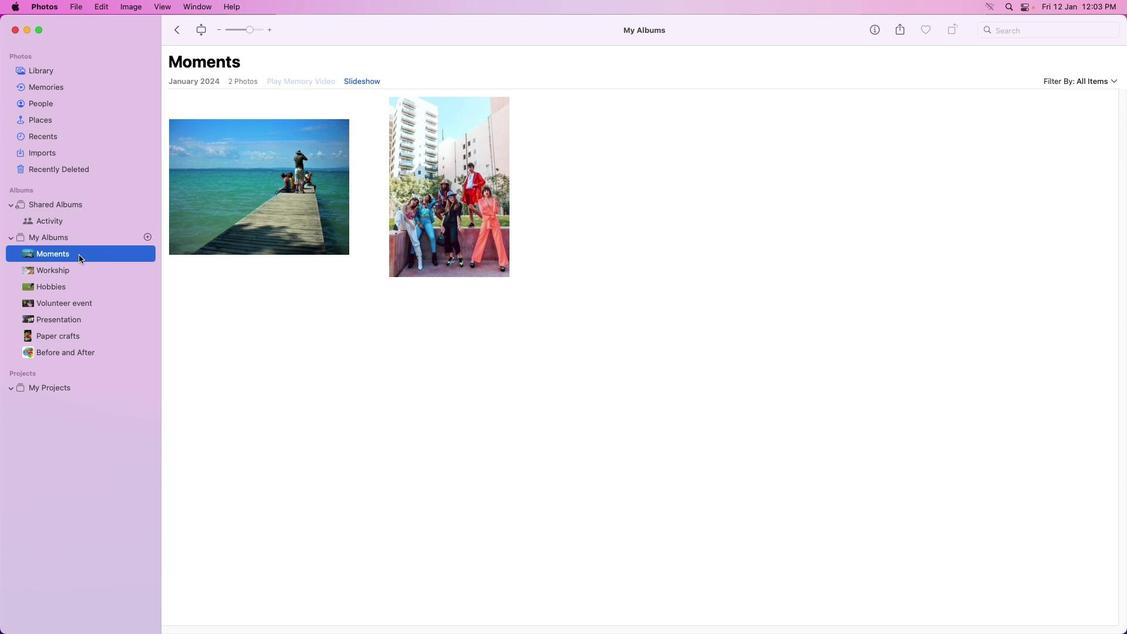 
Action: Mouse moved to (79, 74)
Screenshot: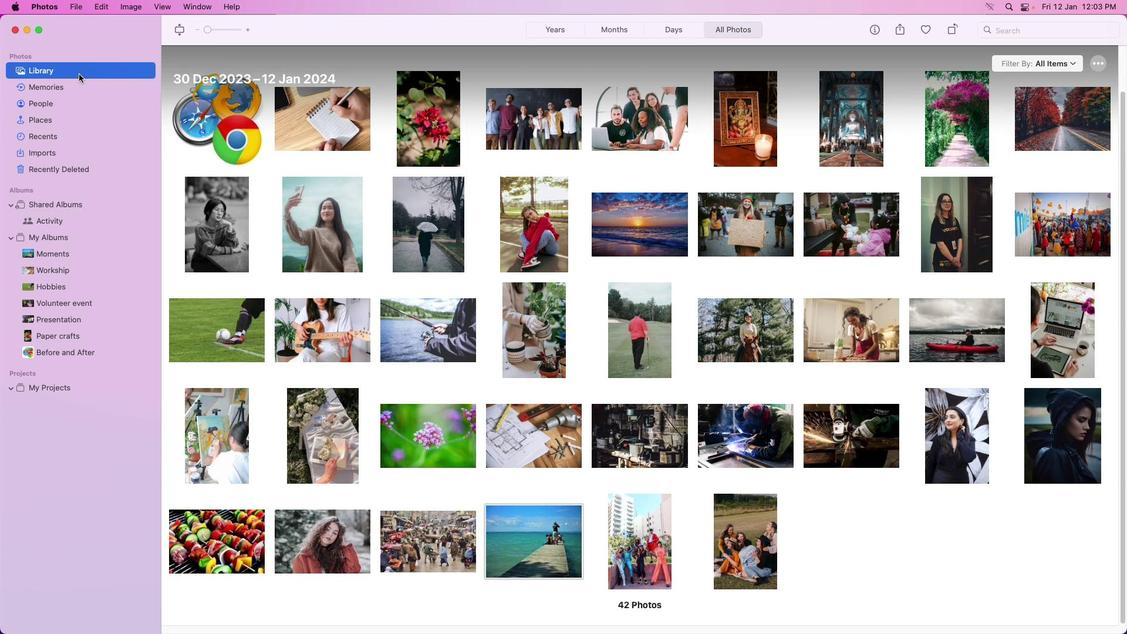 
Action: Mouse pressed left at (79, 74)
Screenshot: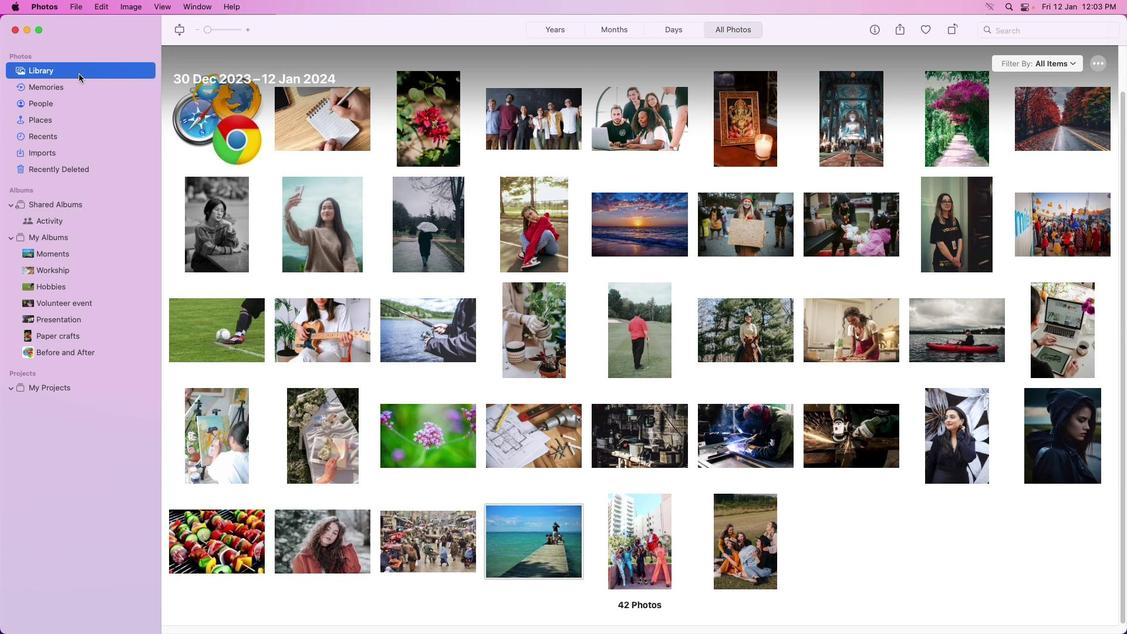 
Action: Mouse moved to (528, 537)
Screenshot: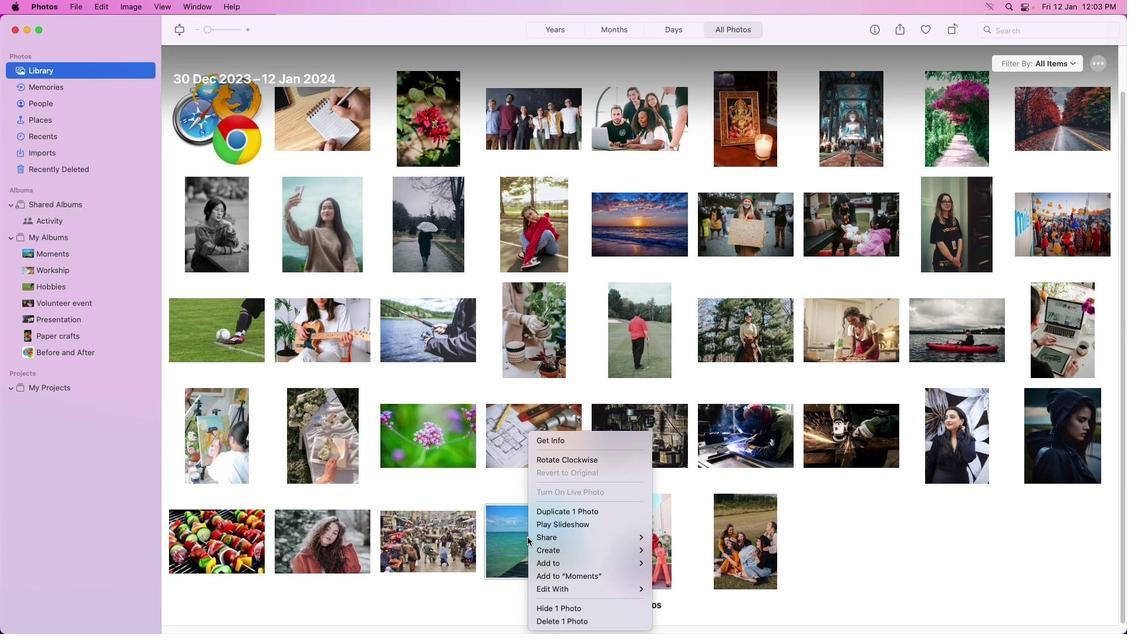 
Action: Mouse pressed right at (528, 537)
Screenshot: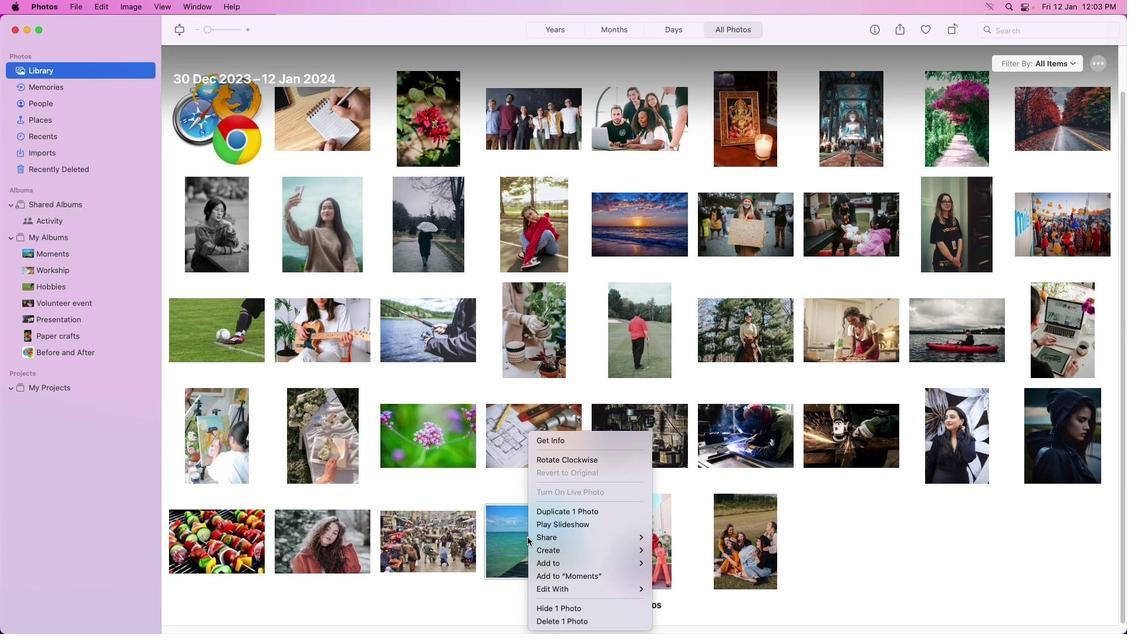 
Action: Mouse moved to (568, 579)
Screenshot: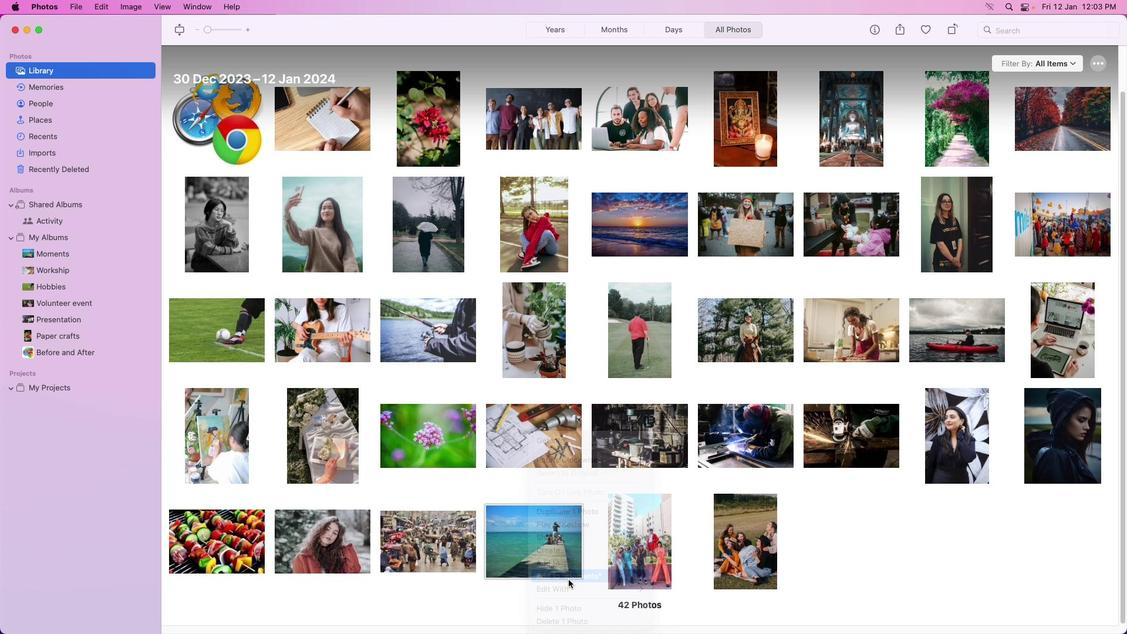 
Action: Mouse pressed left at (568, 579)
Screenshot: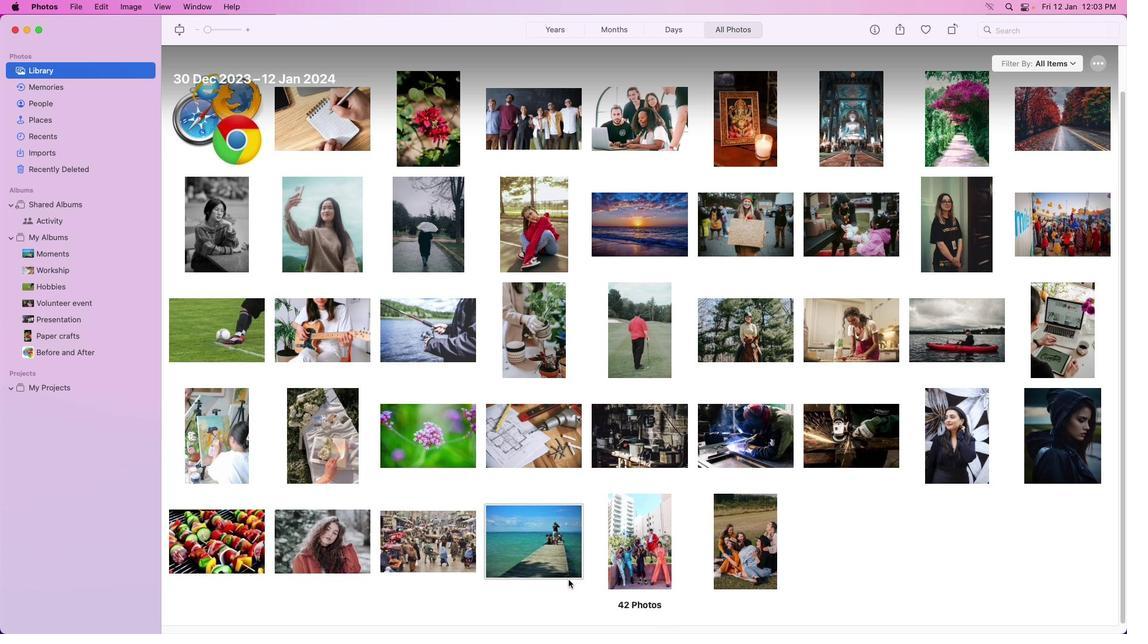
Action: Mouse moved to (59, 252)
Screenshot: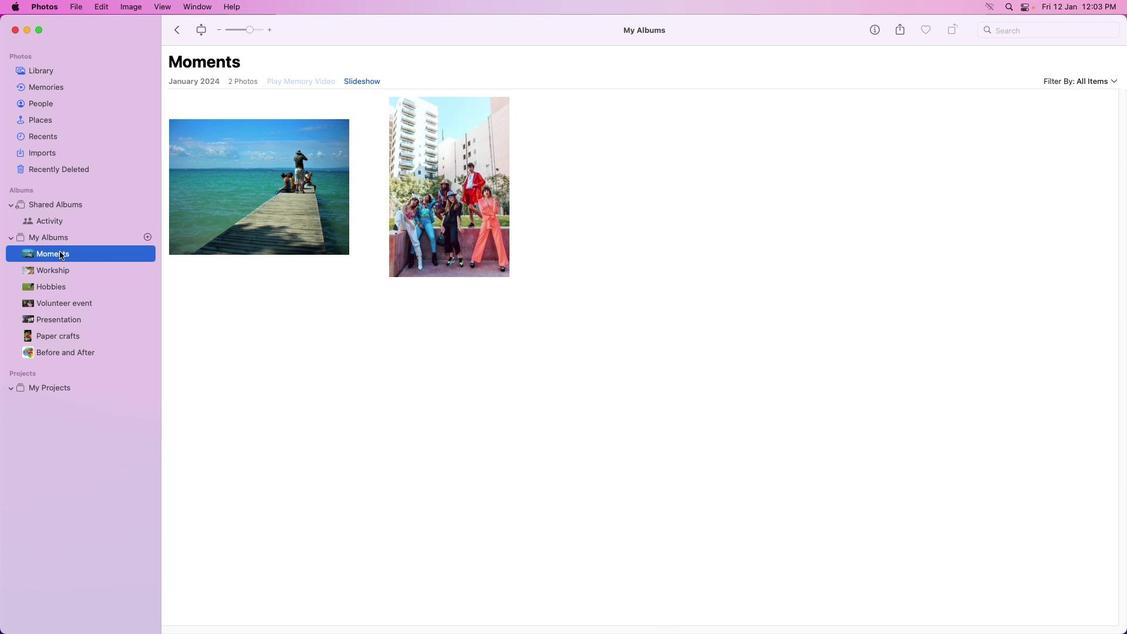 
Action: Mouse pressed left at (59, 252)
Screenshot: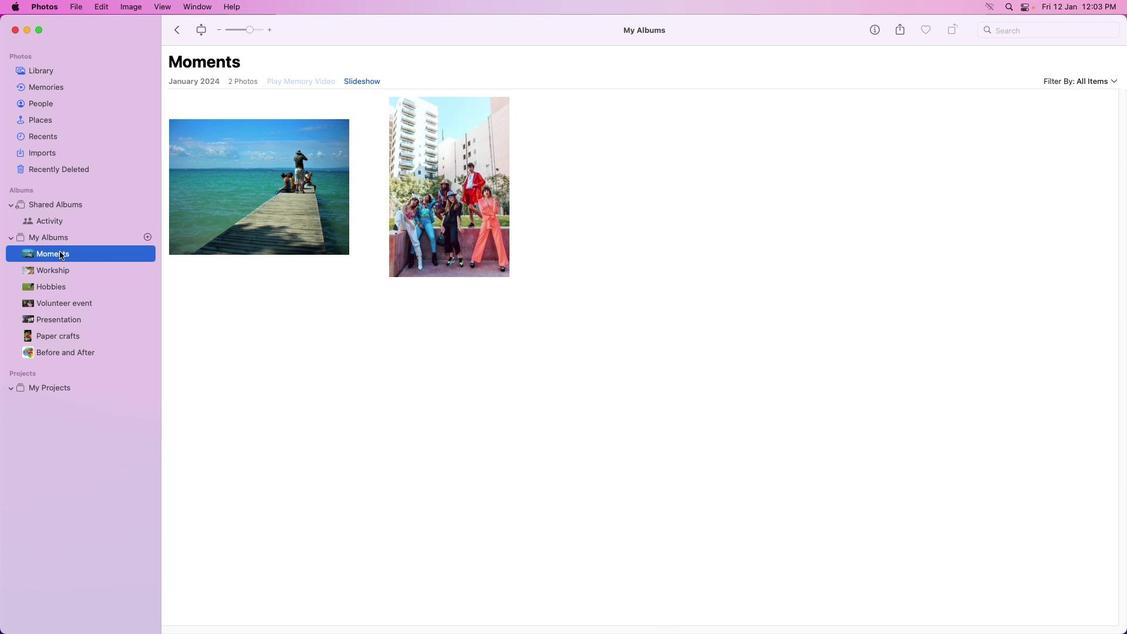 
Action: Mouse moved to (66, 71)
Screenshot: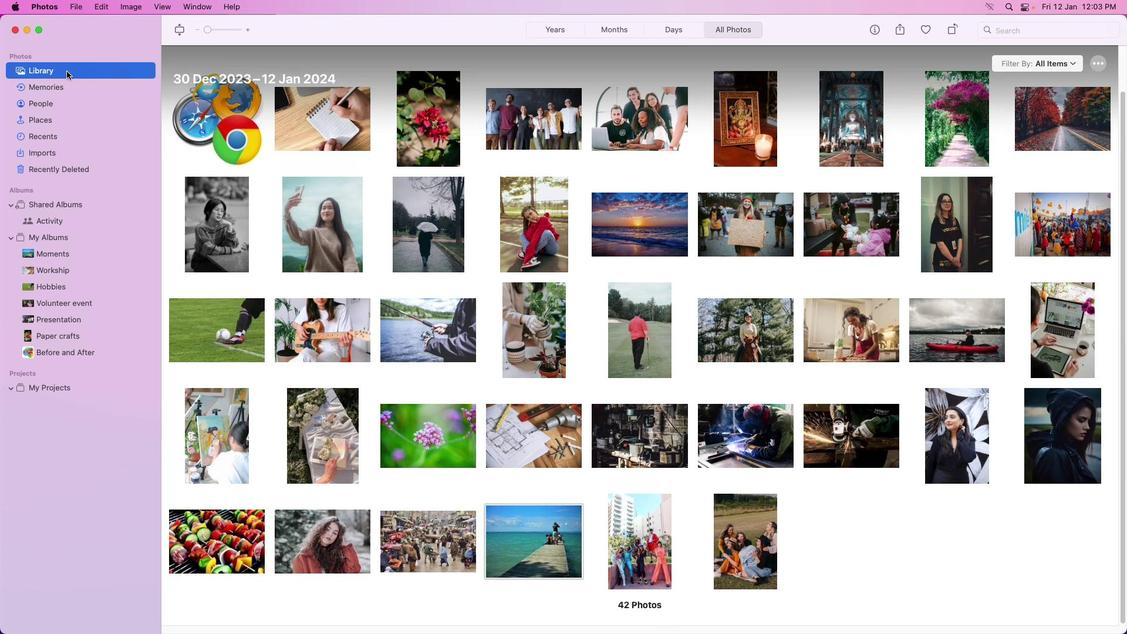 
Action: Mouse pressed left at (66, 71)
Screenshot: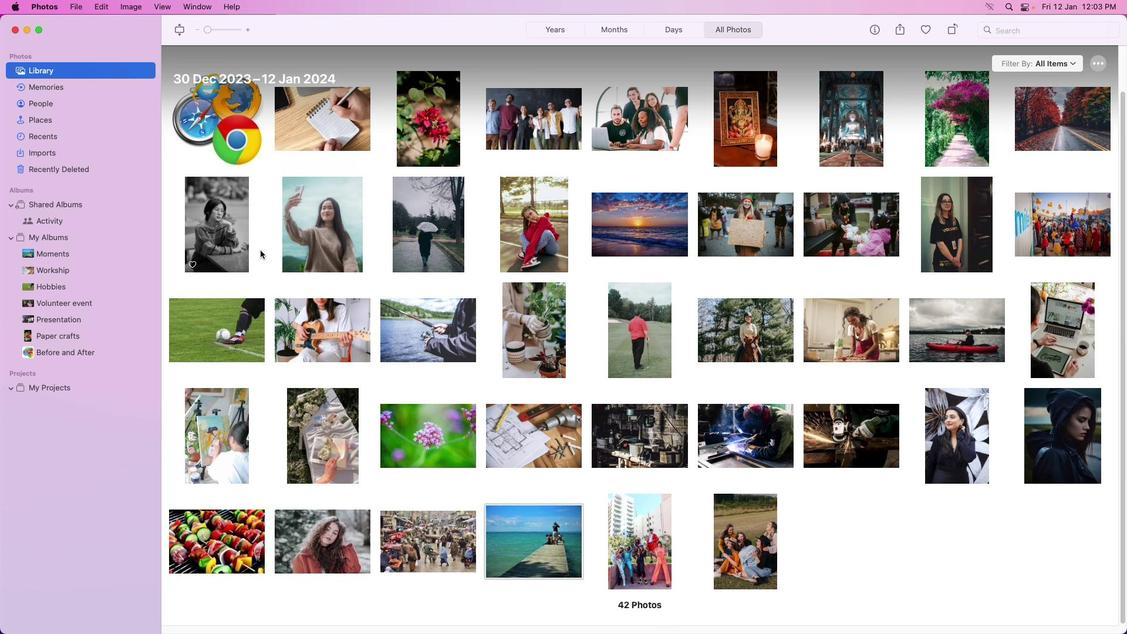 
Action: Mouse moved to (54, 250)
Screenshot: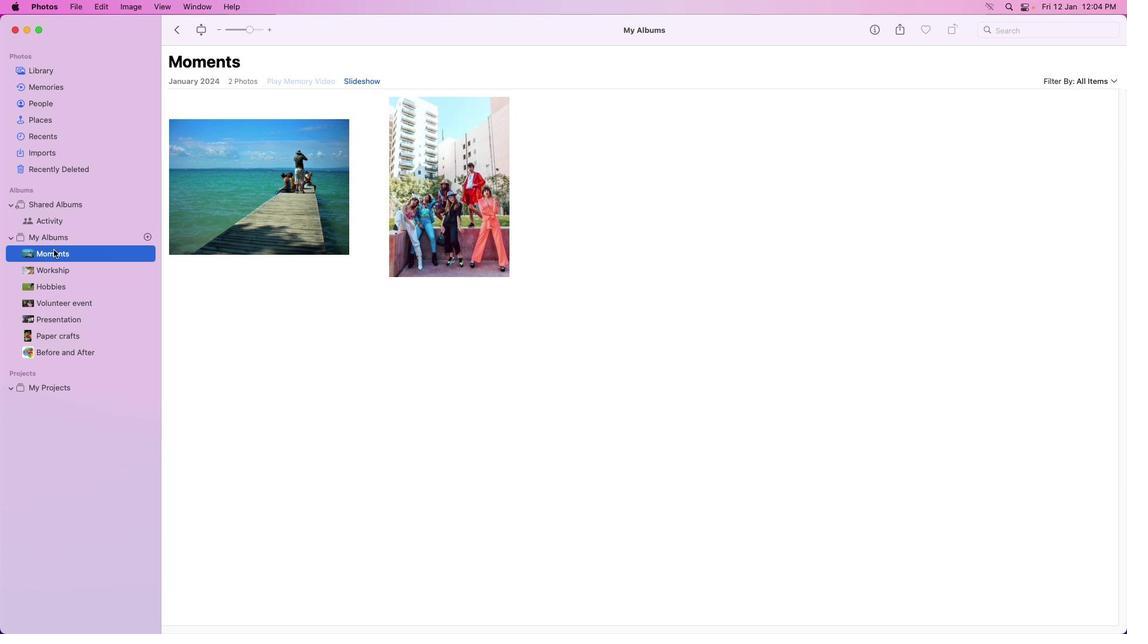 
Action: Mouse pressed left at (54, 250)
Screenshot: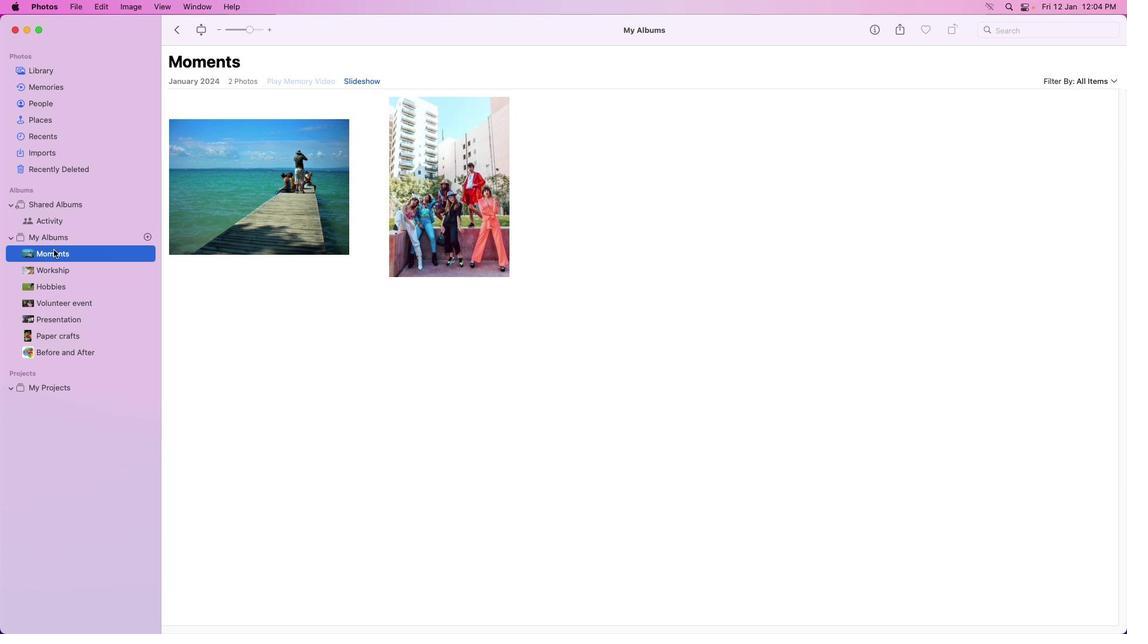 
Action: Mouse moved to (66, 68)
Screenshot: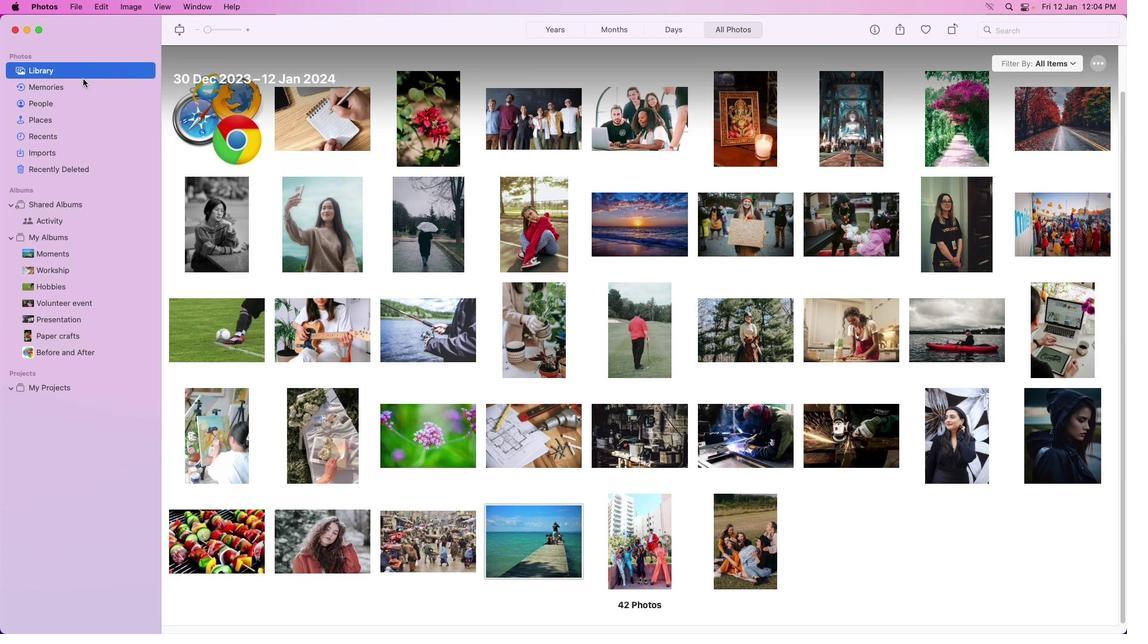 
Action: Mouse pressed left at (66, 68)
Screenshot: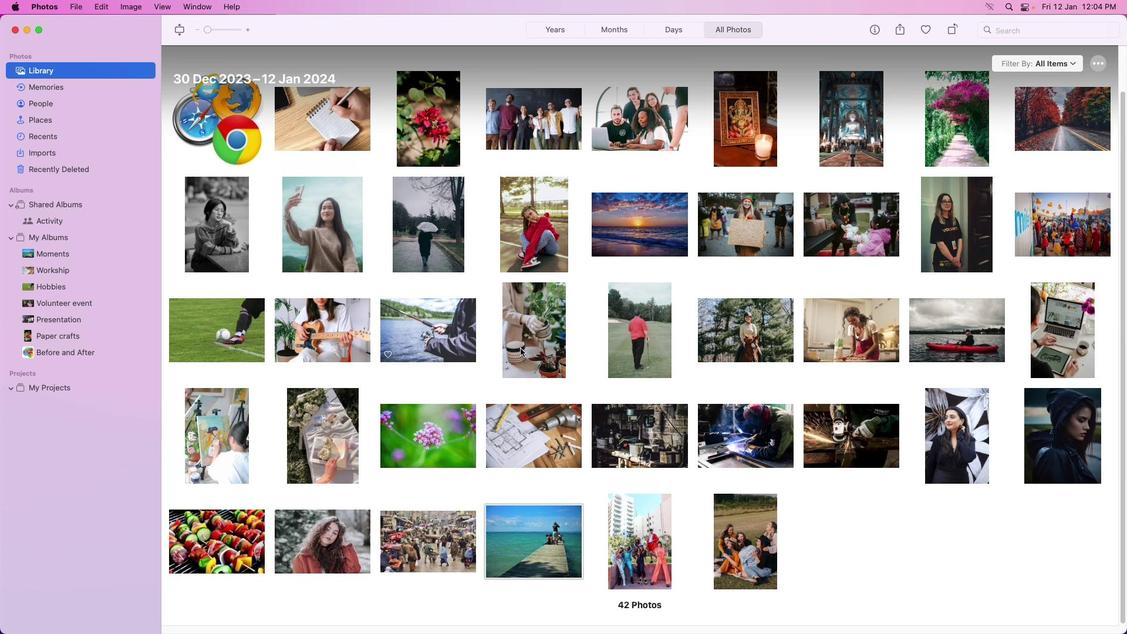 
Action: Mouse moved to (726, 536)
Screenshot: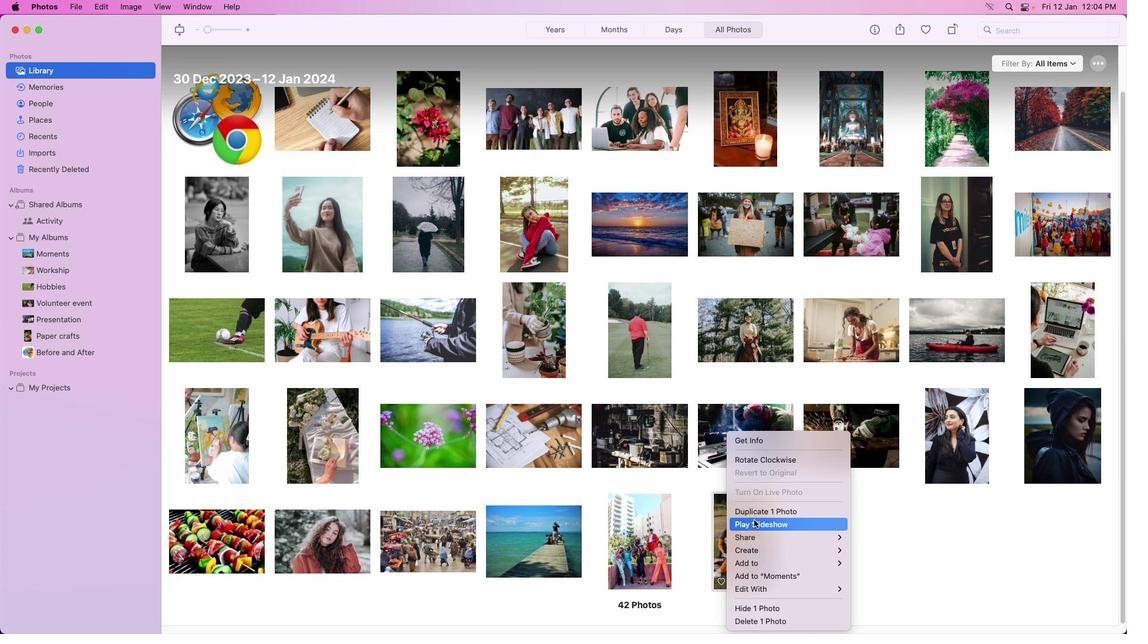 
Action: Mouse pressed right at (726, 536)
Screenshot: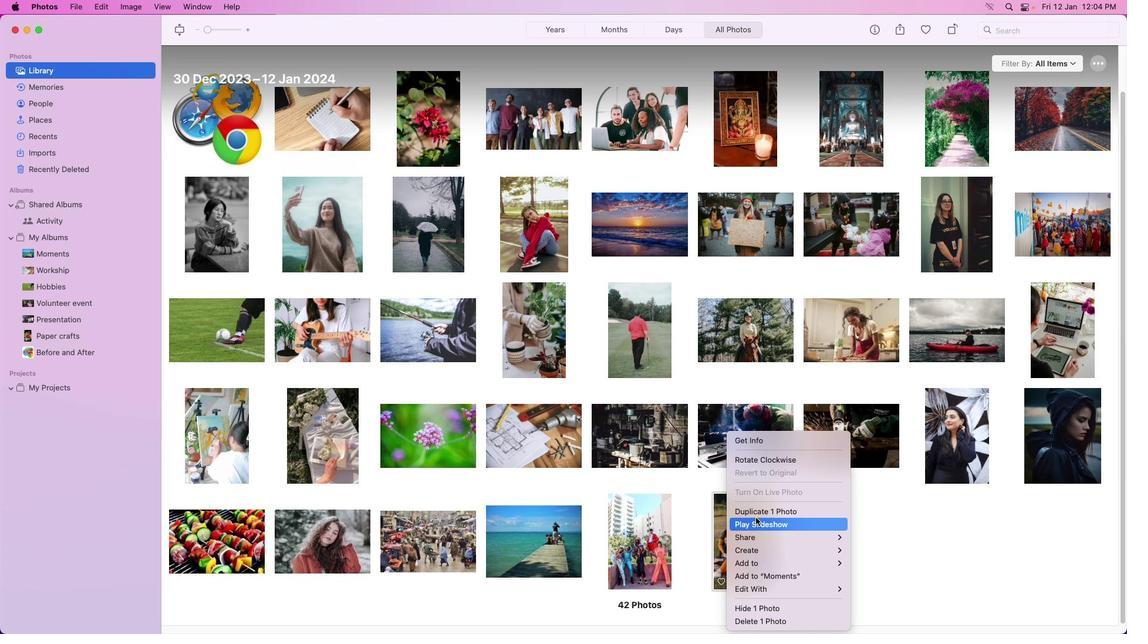 
Action: Mouse moved to (777, 579)
Screenshot: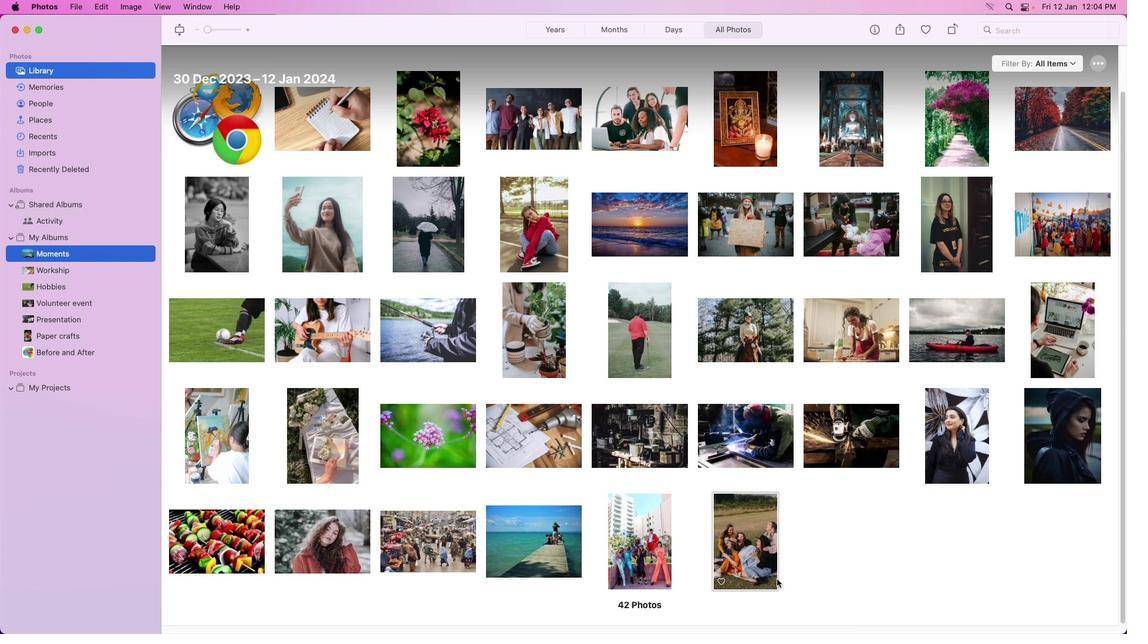 
Action: Mouse pressed left at (777, 579)
Screenshot: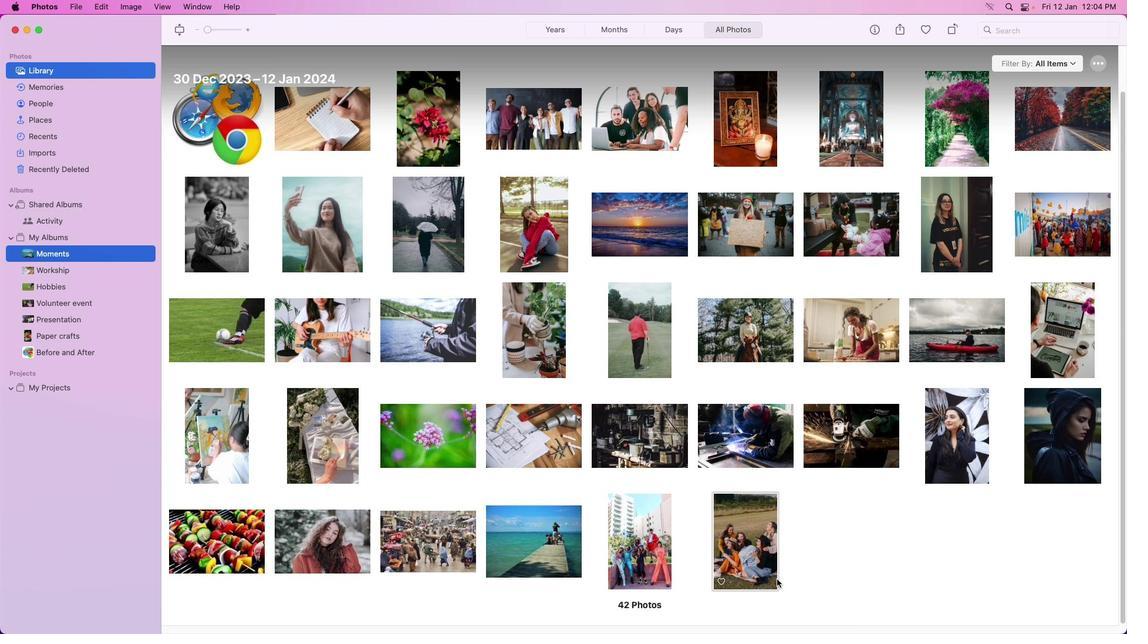
Action: Mouse moved to (88, 254)
Screenshot: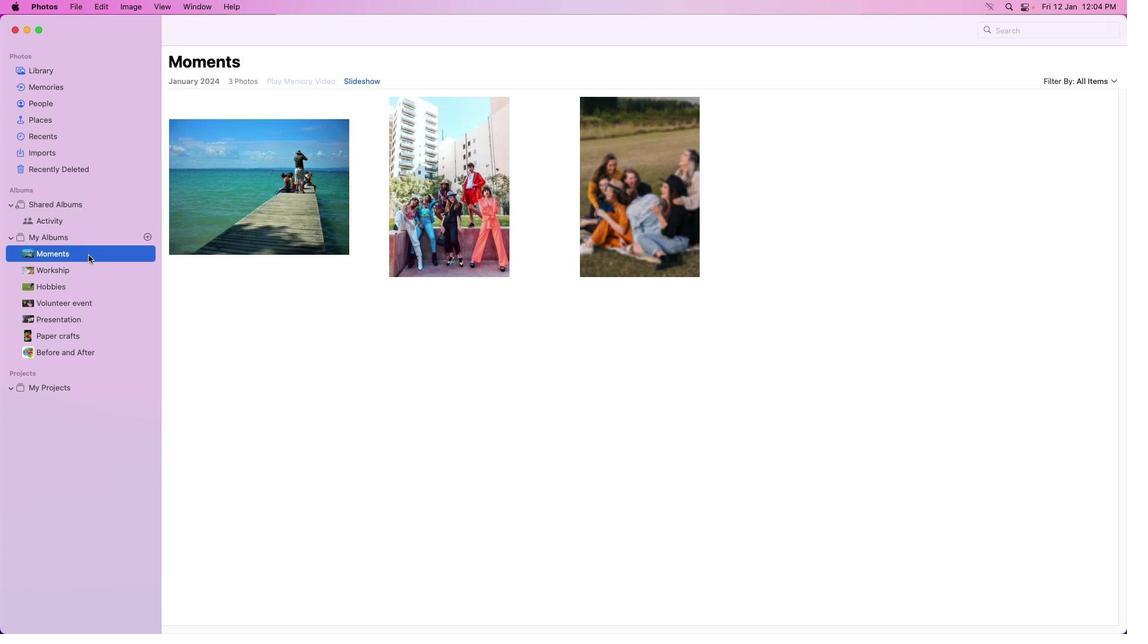 
Action: Mouse pressed left at (88, 254)
Screenshot: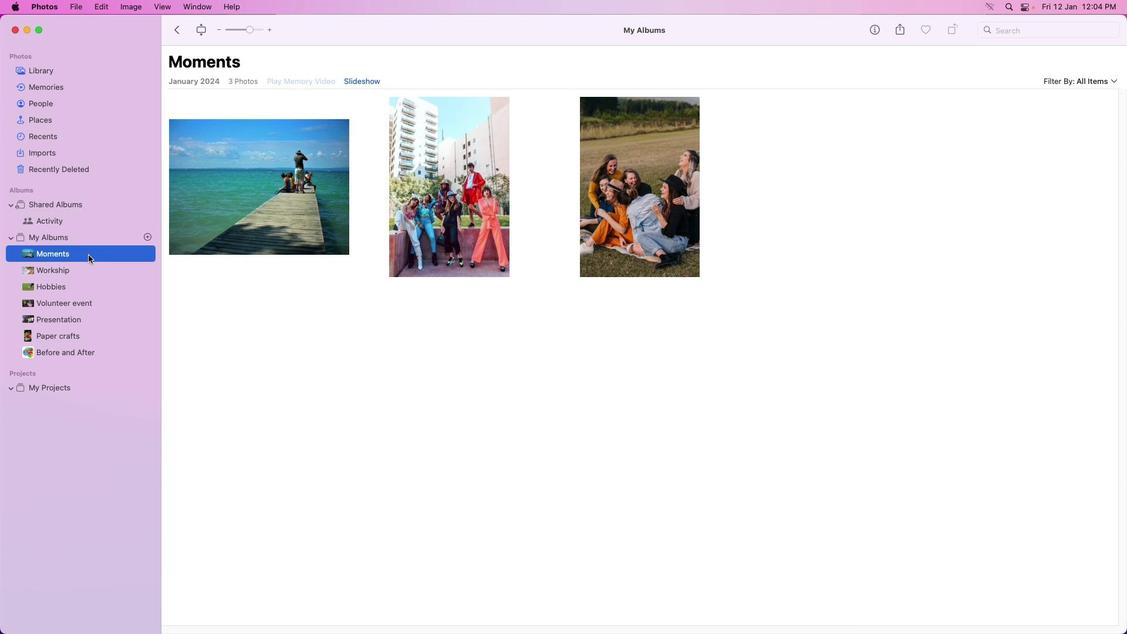 
Action: Mouse moved to (339, 300)
Screenshot: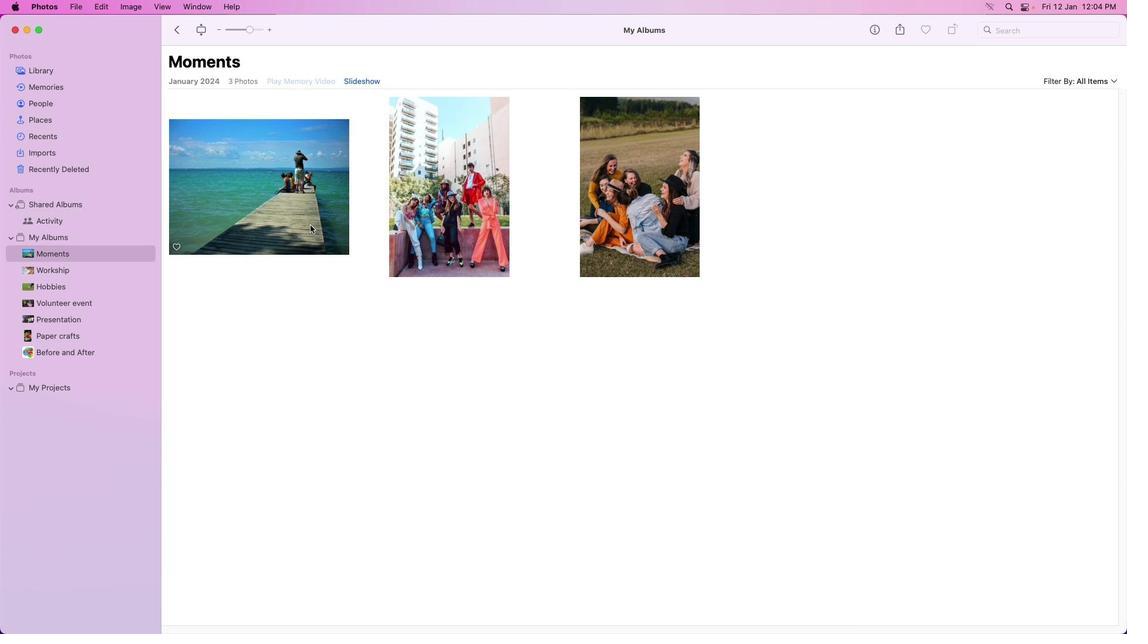 
Action: Mouse pressed left at (339, 300)
Screenshot: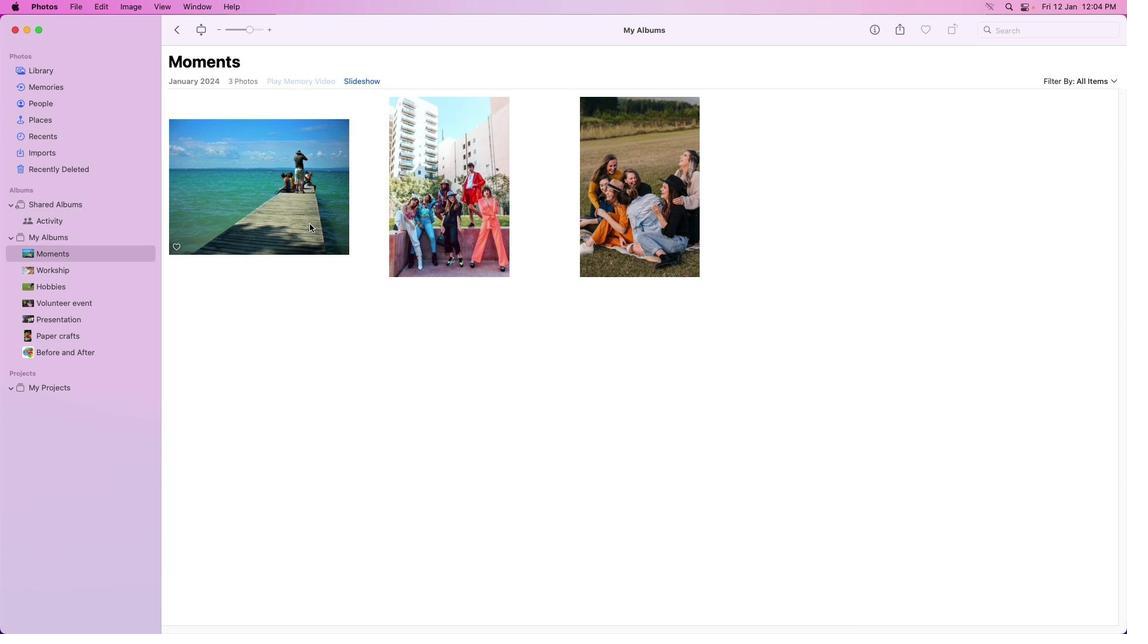 
Action: Mouse moved to (309, 223)
Screenshot: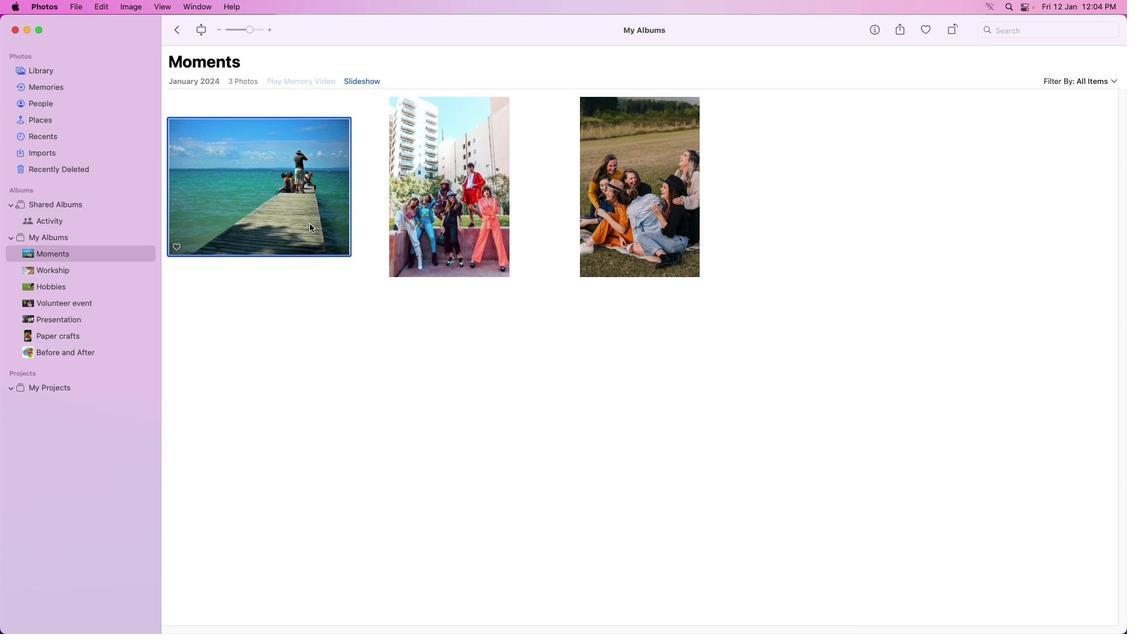 
Action: Mouse pressed left at (309, 223)
Screenshot: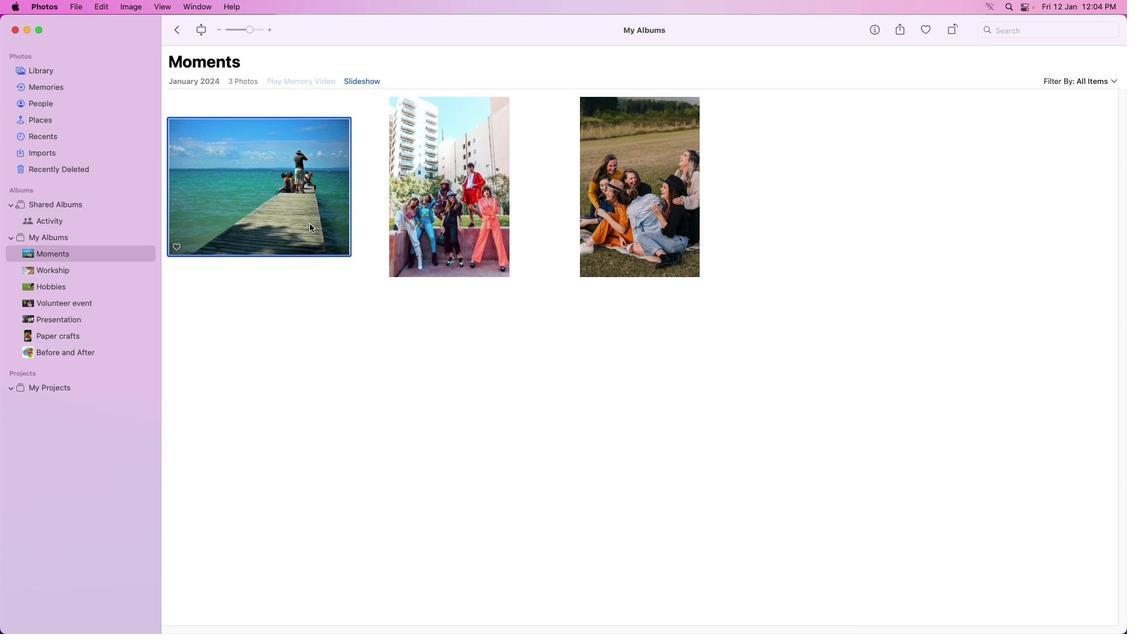 
Action: Mouse pressed left at (309, 223)
Screenshot: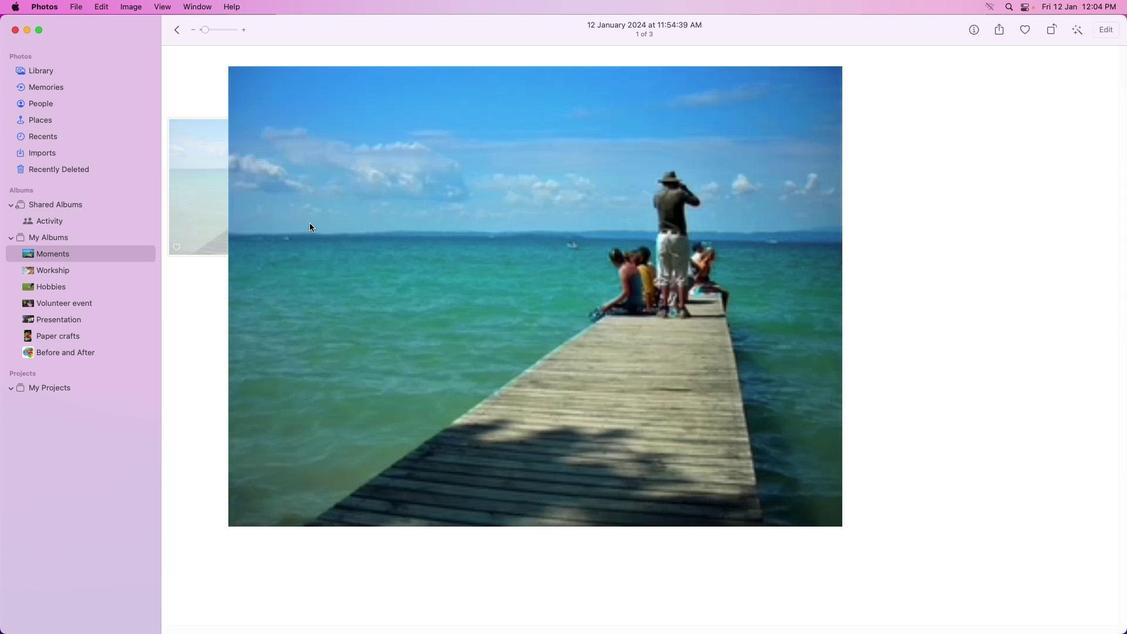 
Action: Mouse moved to (309, 223)
Screenshot: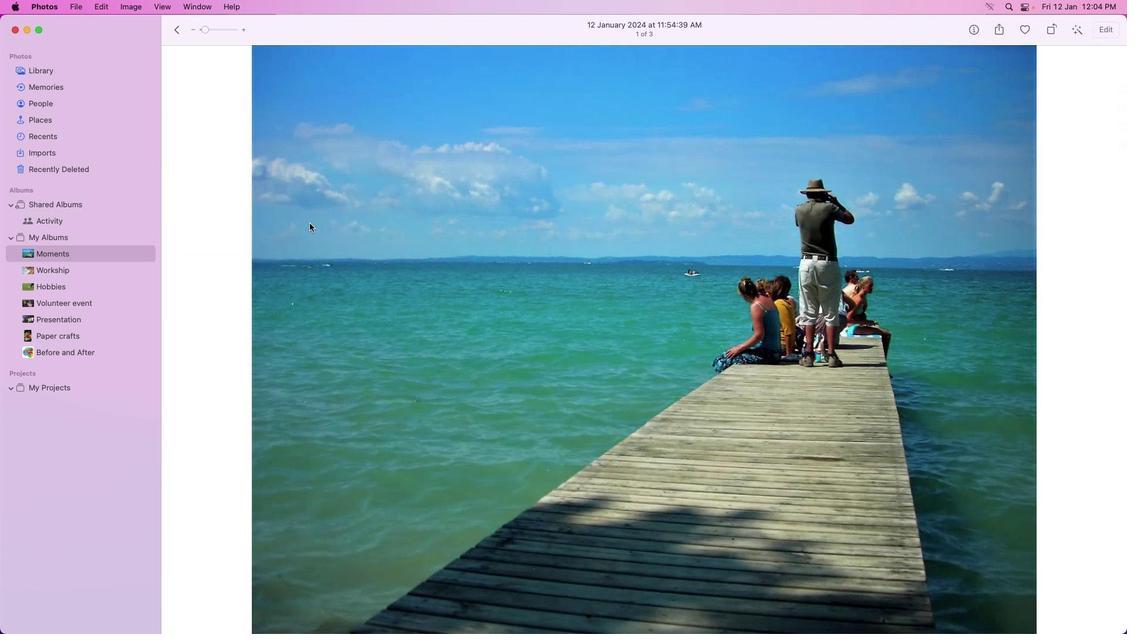 
Action: Mouse pressed left at (309, 223)
Screenshot: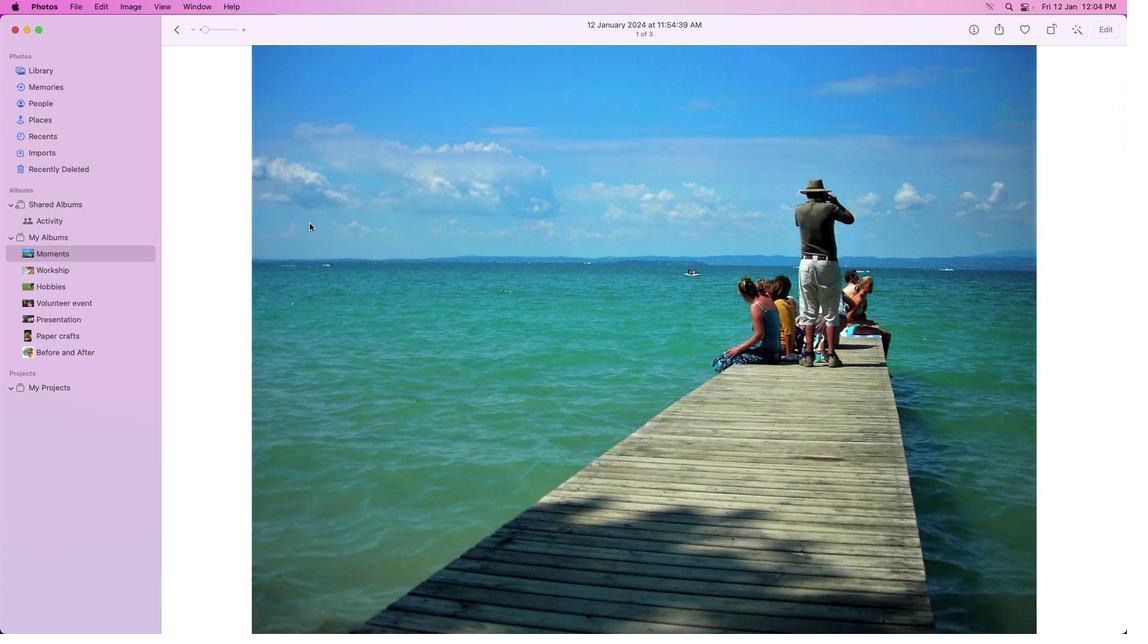 
Action: Mouse moved to (612, 324)
Screenshot: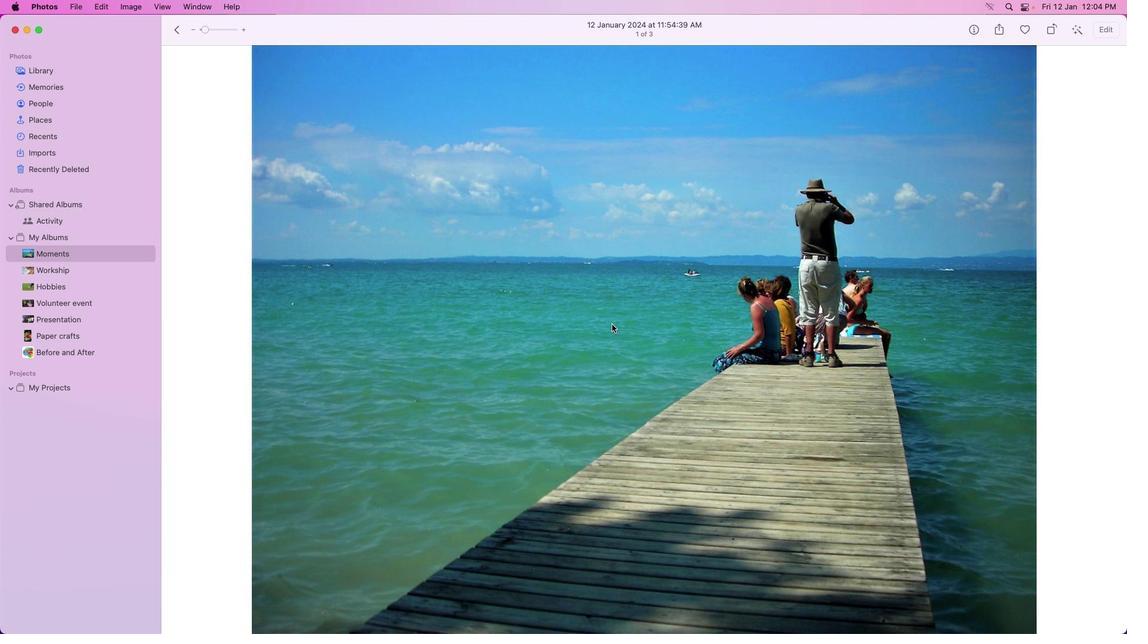 
Action: Key pressed Key.rightKey.rightKey.right
Screenshot: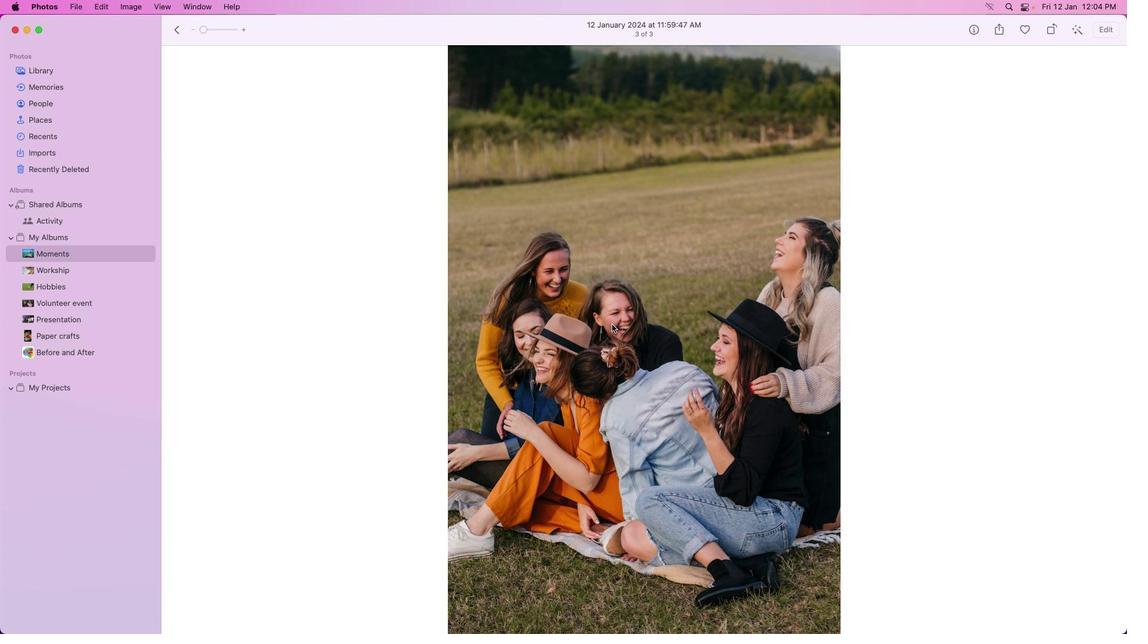 
Action: Mouse moved to (771, 333)
Screenshot: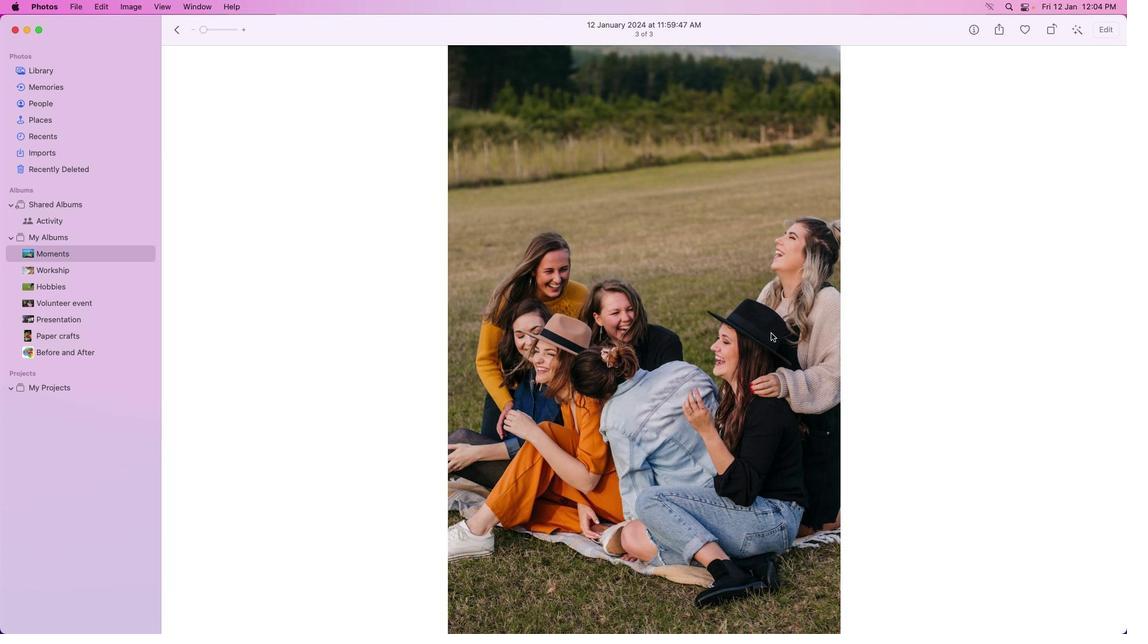
Action: Mouse pressed left at (771, 333)
Screenshot: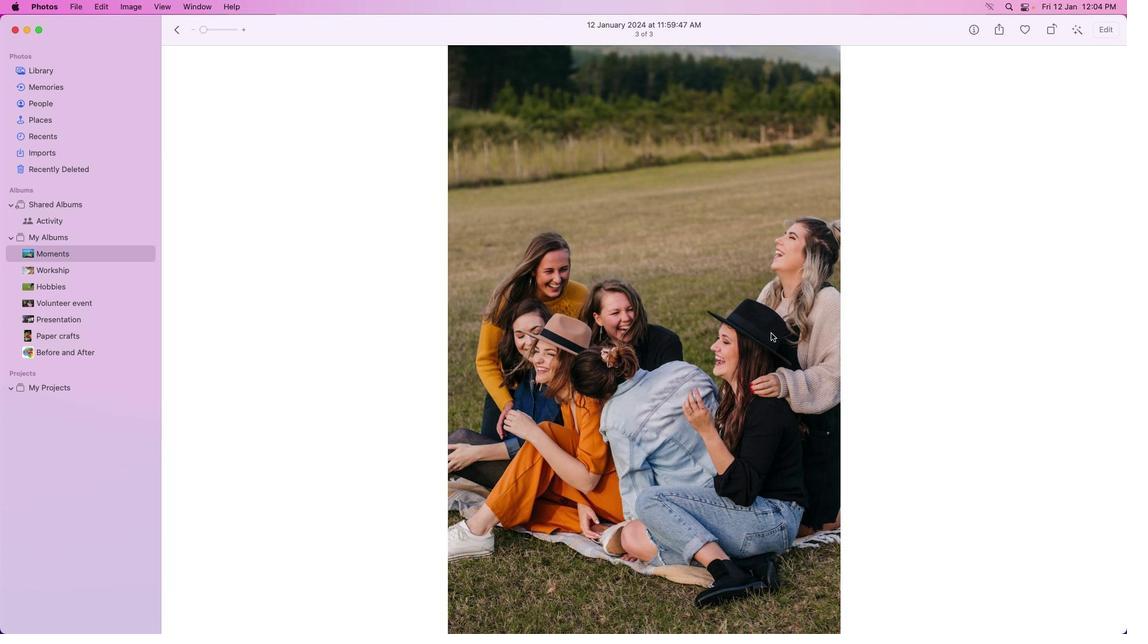 
